 Task: Find connections with filter location Hojāi with filter topic #houseforsalewith filter profile language English with filter current company LTIMindtree with filter school St. Xavier's College, Ahmedabad with filter industry Wholesale Paper Products with filter service category Market Research with filter keywords title Animal Shelter Manager
Action: Mouse moved to (547, 78)
Screenshot: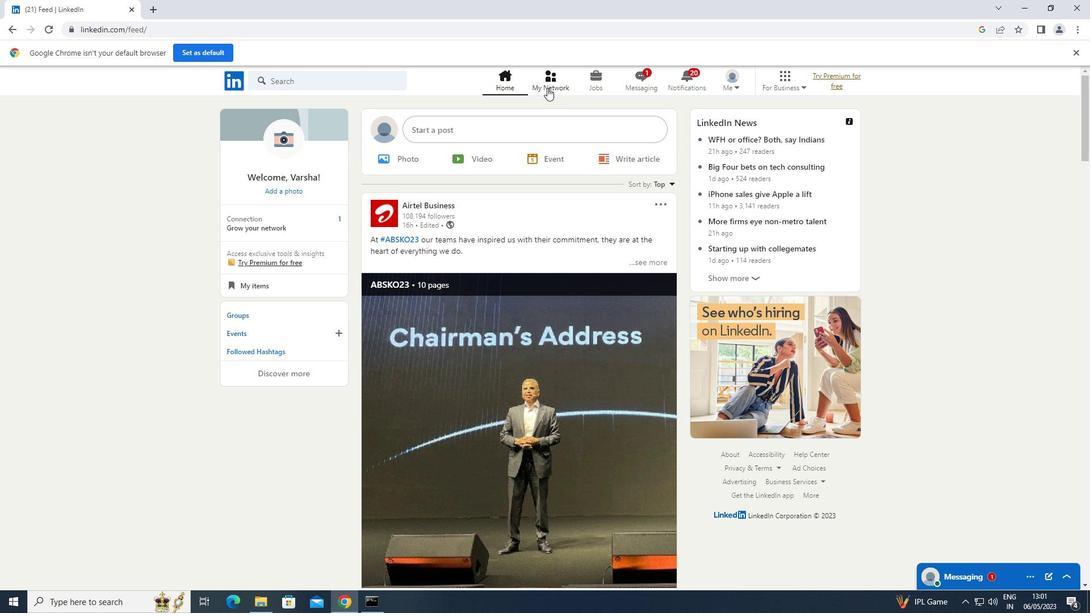 
Action: Mouse pressed left at (547, 78)
Screenshot: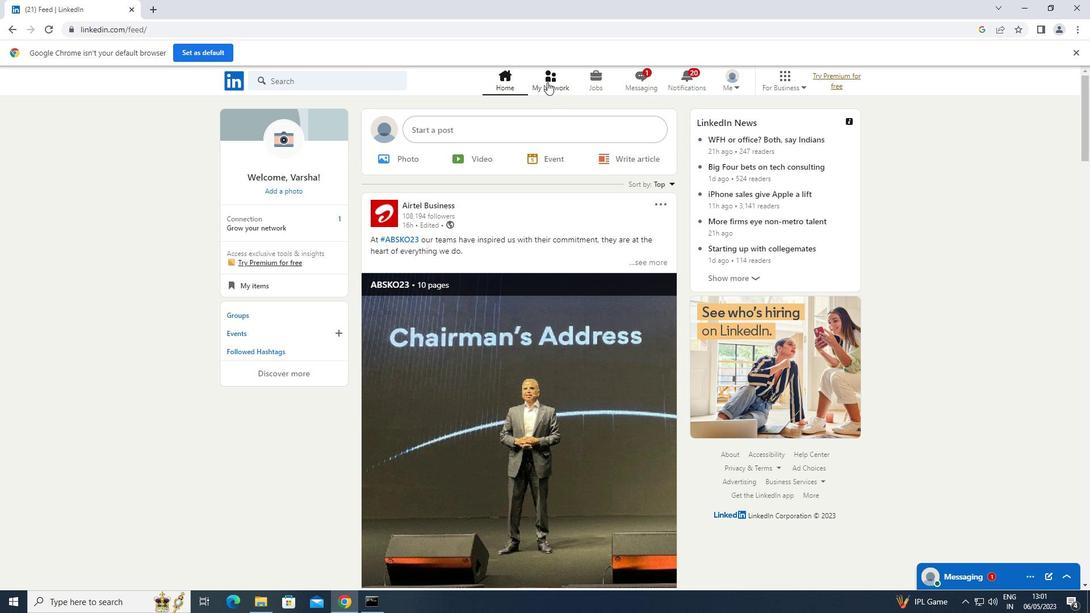 
Action: Mouse moved to (300, 136)
Screenshot: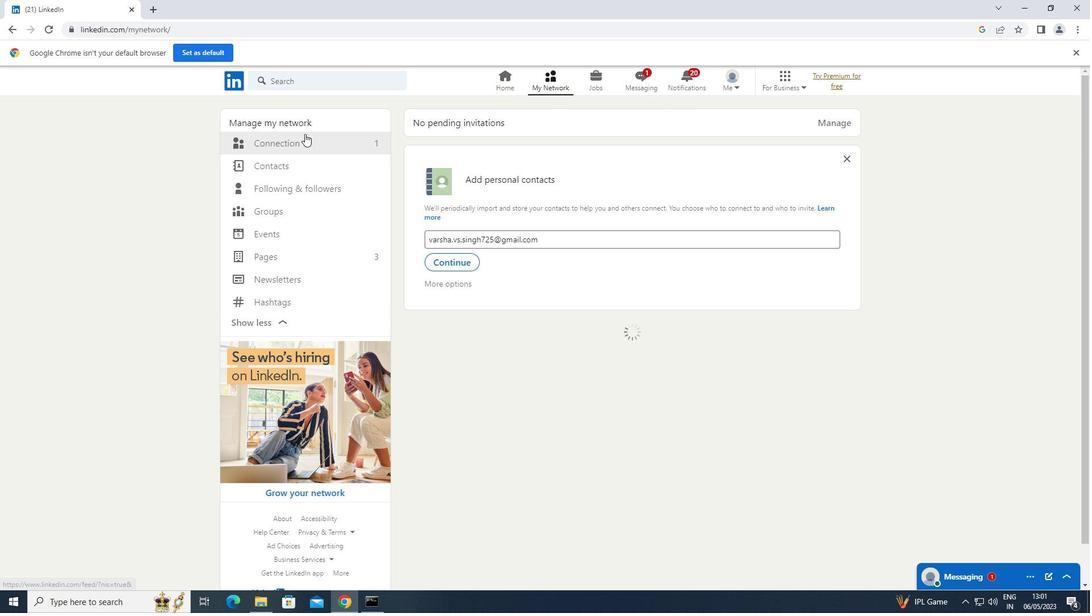 
Action: Mouse pressed left at (300, 136)
Screenshot: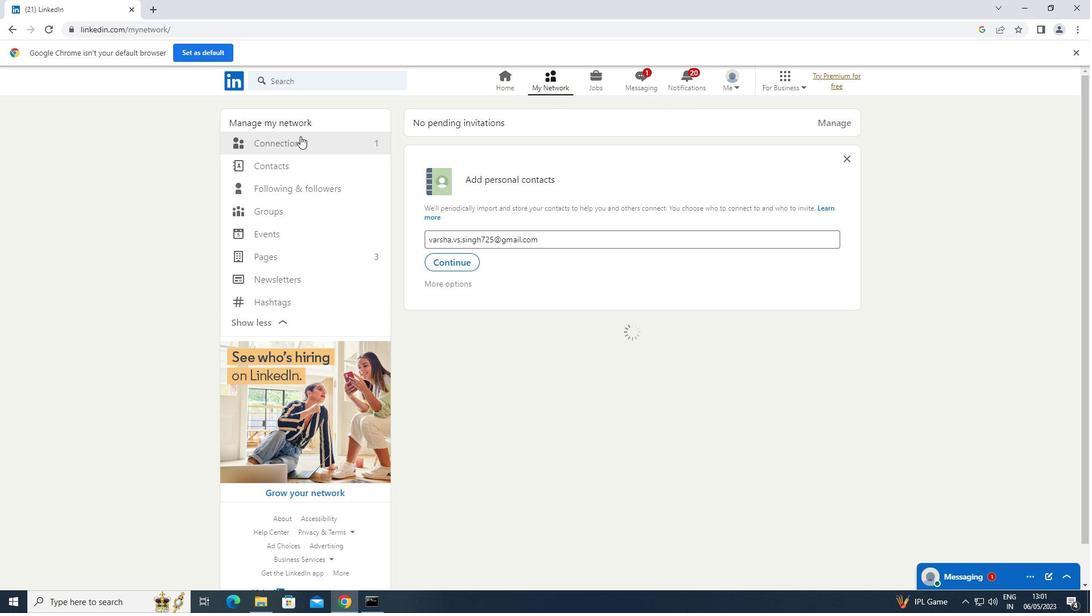 
Action: Mouse moved to (646, 139)
Screenshot: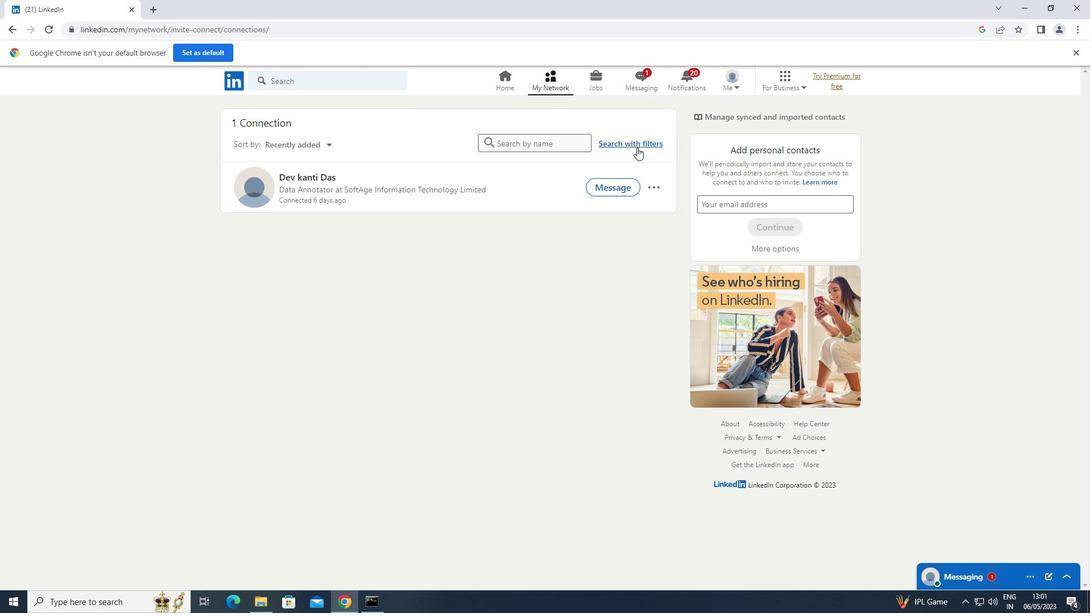 
Action: Mouse pressed left at (646, 139)
Screenshot: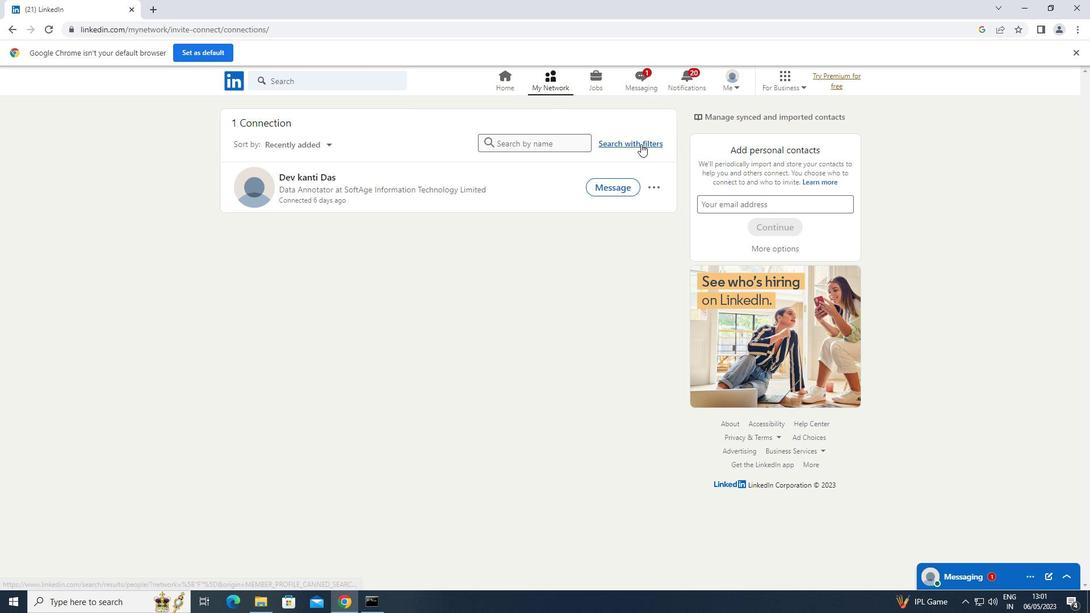 
Action: Mouse moved to (581, 104)
Screenshot: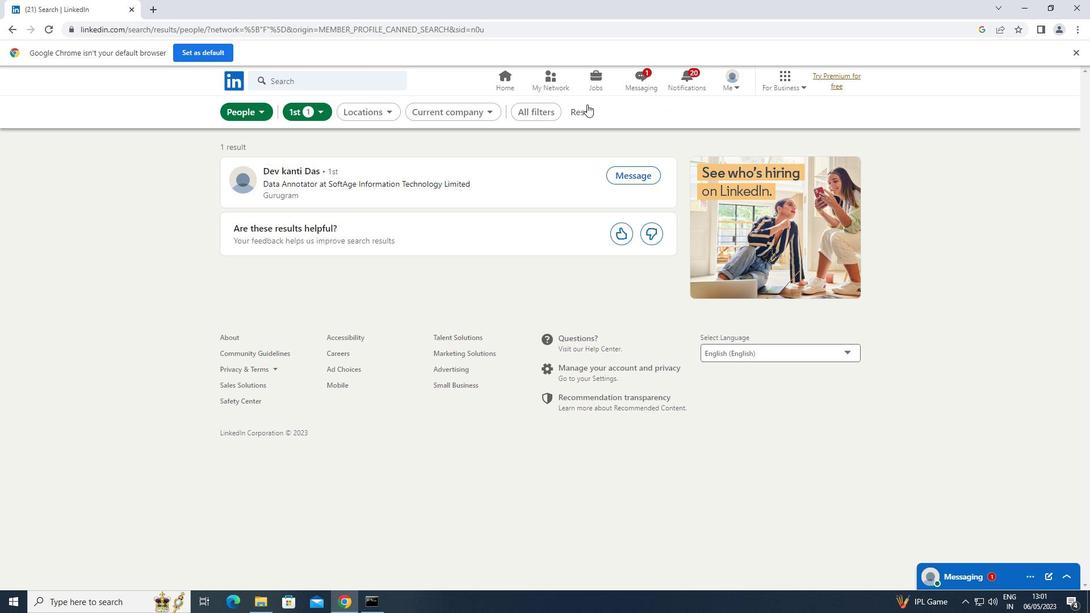 
Action: Mouse pressed left at (581, 104)
Screenshot: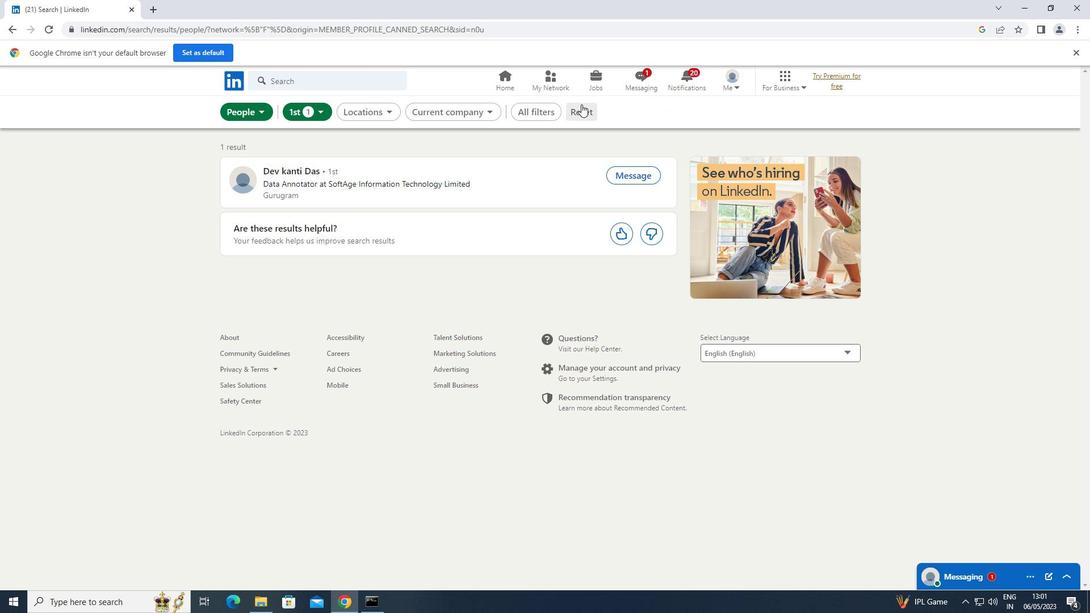 
Action: Mouse moved to (561, 110)
Screenshot: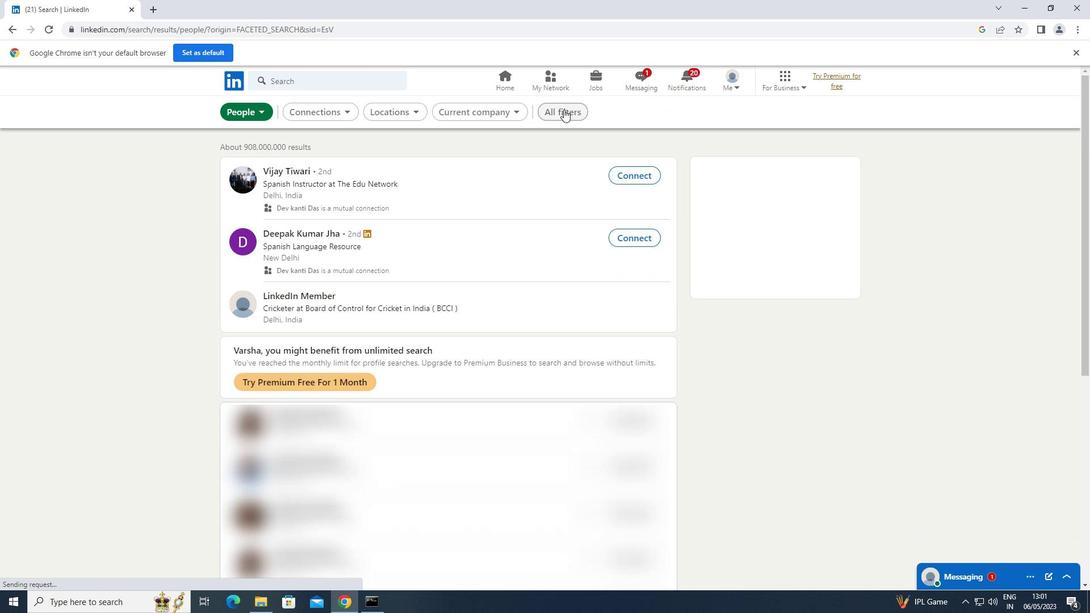 
Action: Mouse pressed left at (561, 110)
Screenshot: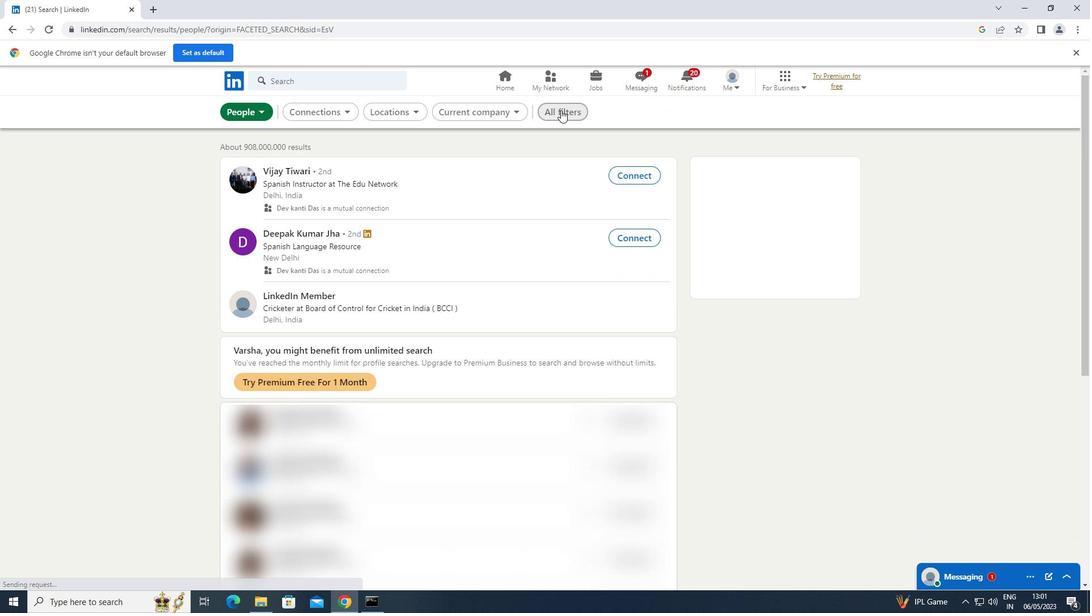 
Action: Mouse moved to (848, 193)
Screenshot: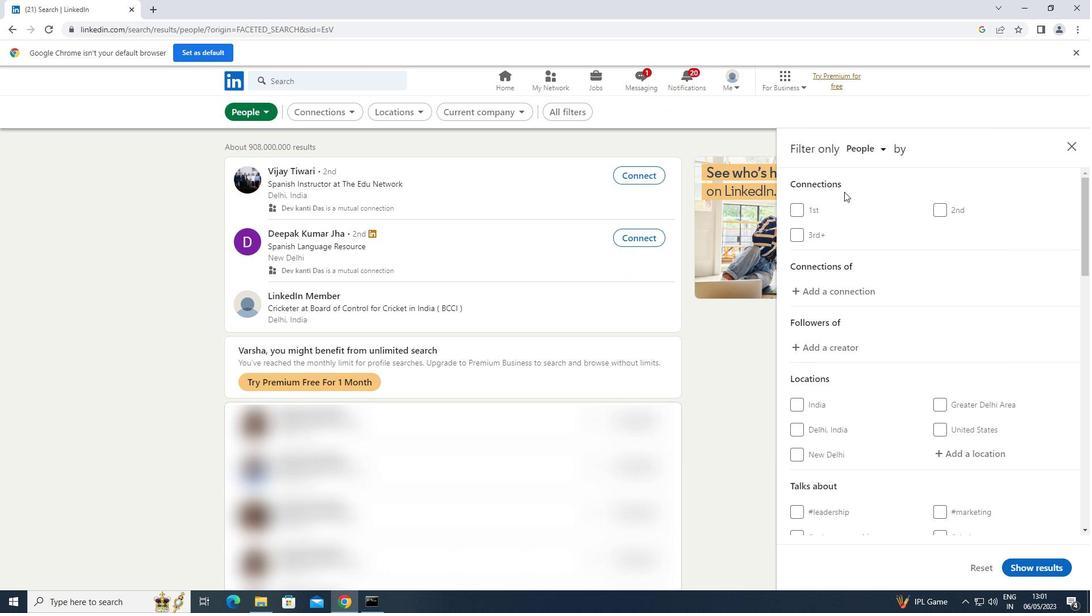 
Action: Mouse scrolled (848, 193) with delta (0, 0)
Screenshot: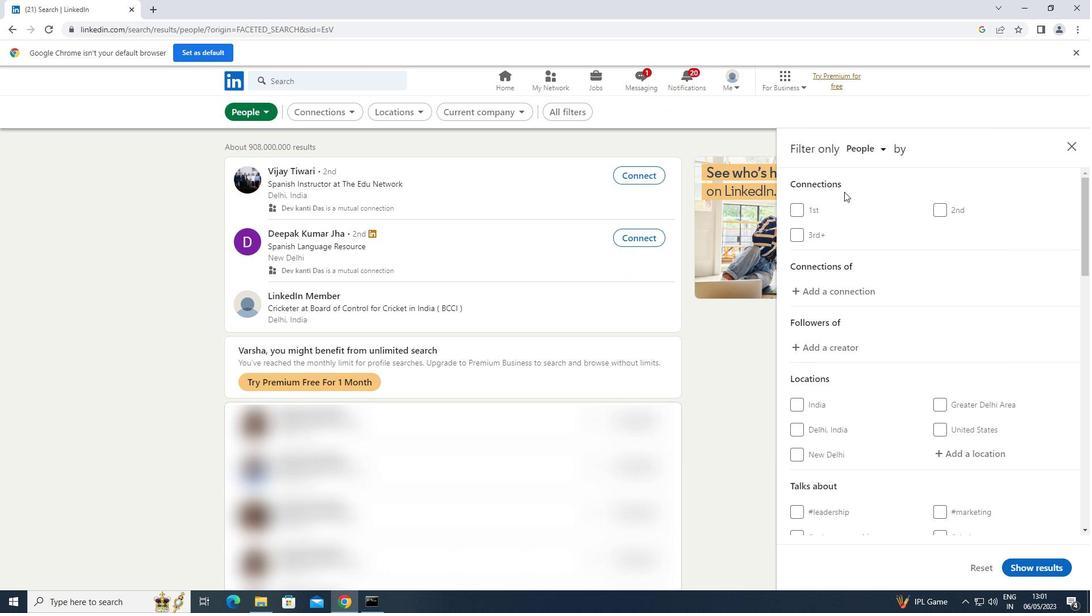 
Action: Mouse scrolled (848, 193) with delta (0, 0)
Screenshot: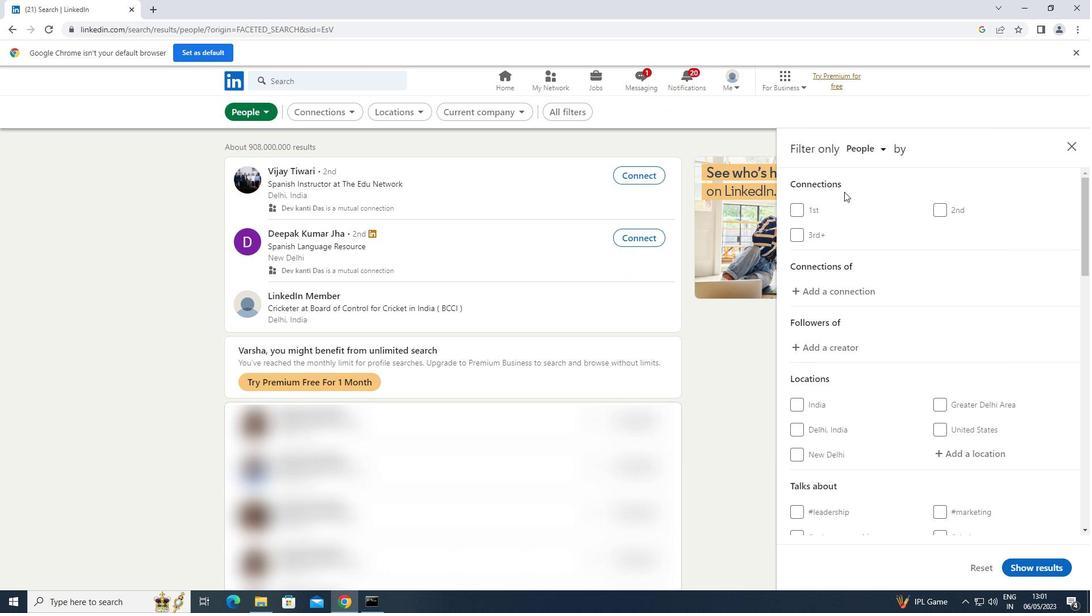 
Action: Mouse scrolled (848, 193) with delta (0, 0)
Screenshot: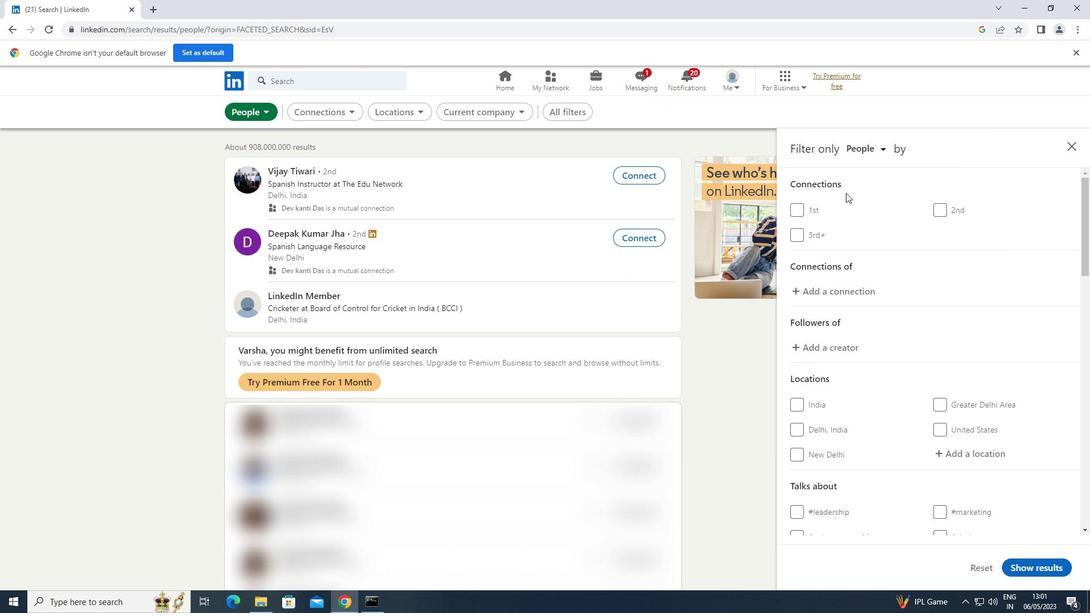 
Action: Mouse moved to (956, 285)
Screenshot: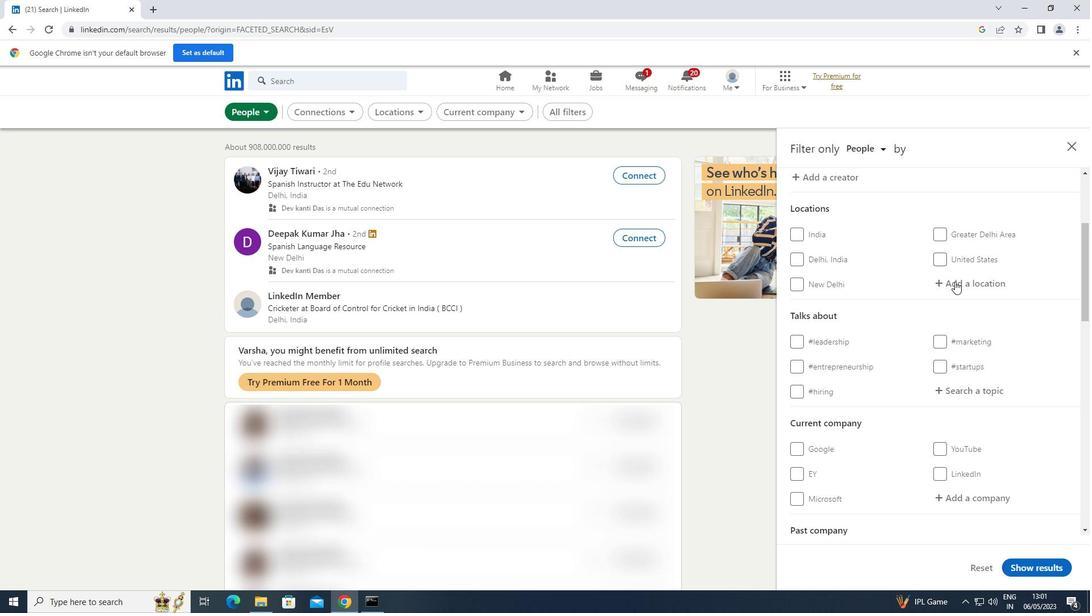 
Action: Mouse pressed left at (956, 285)
Screenshot: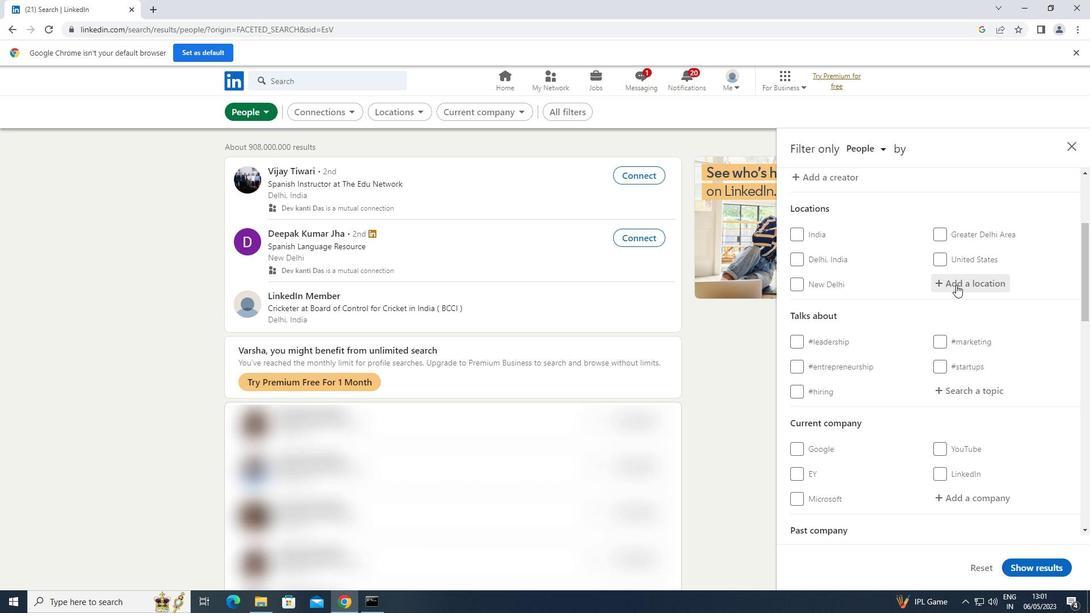 
Action: Mouse moved to (956, 283)
Screenshot: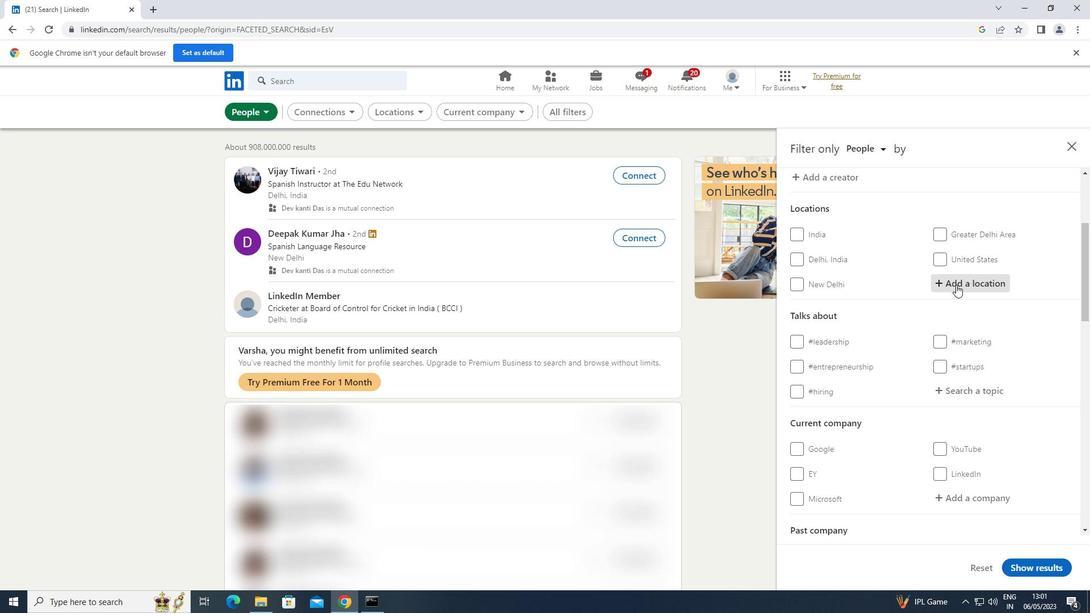 
Action: Key pressed <Key.shift>HOJAI
Screenshot: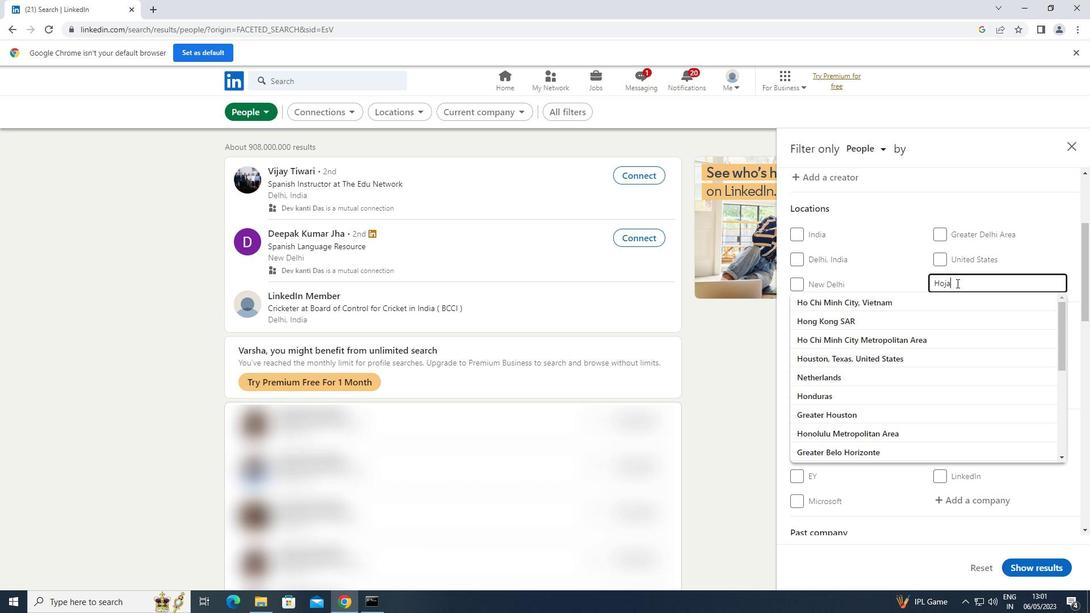 
Action: Mouse moved to (963, 387)
Screenshot: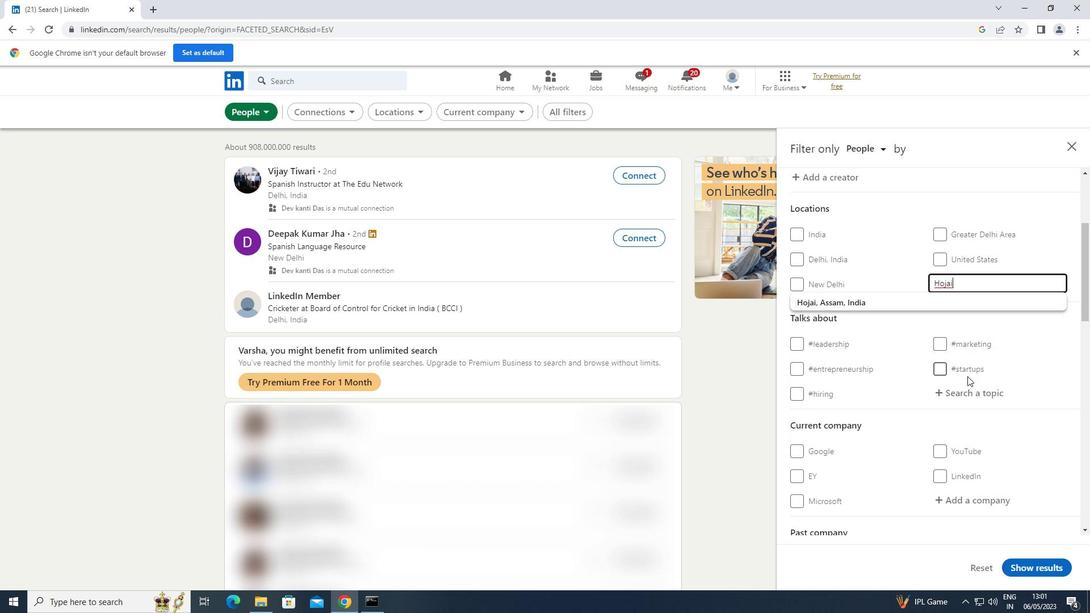 
Action: Mouse pressed left at (963, 387)
Screenshot: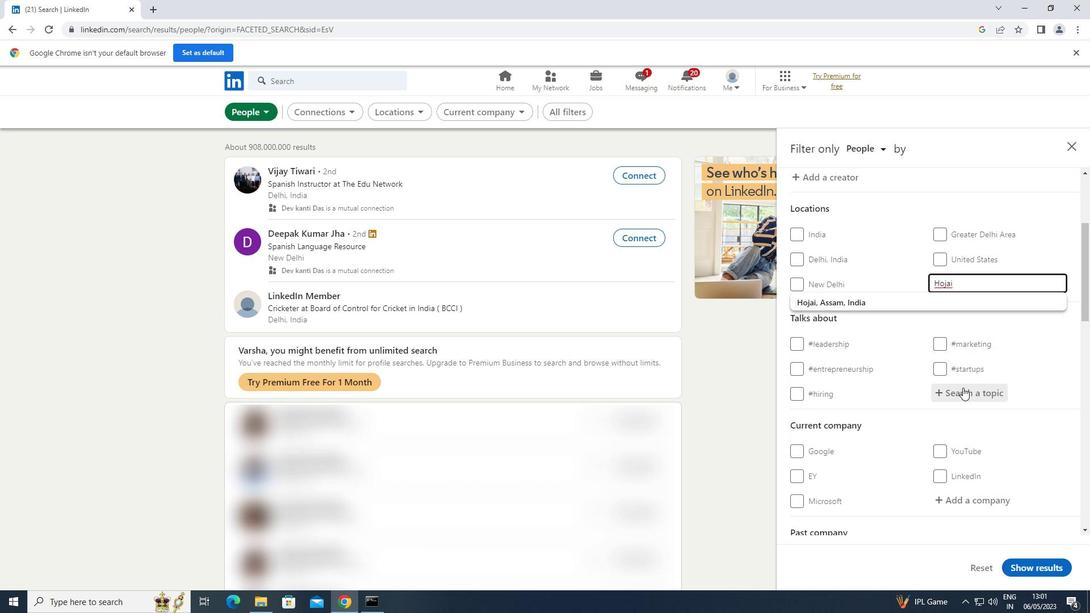 
Action: Key pressed HOUSEFORSALE
Screenshot: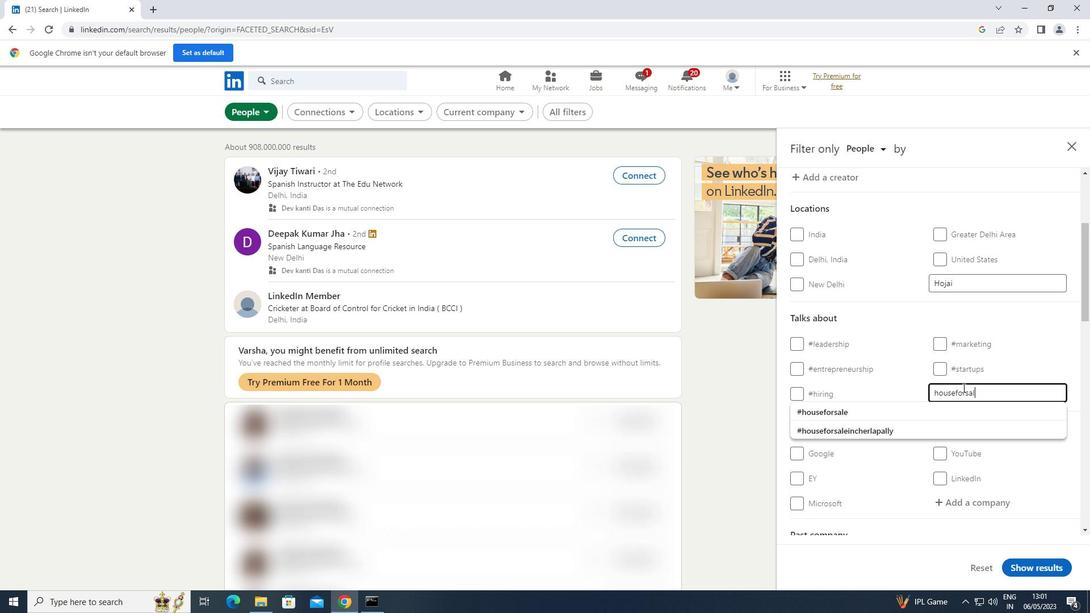 
Action: Mouse moved to (892, 415)
Screenshot: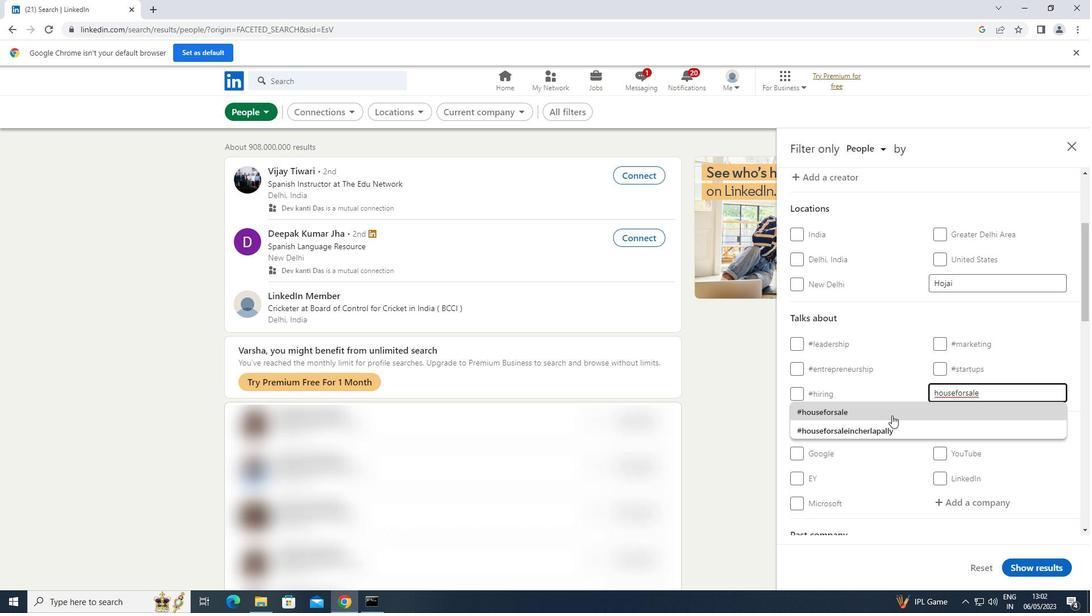 
Action: Mouse pressed left at (892, 415)
Screenshot: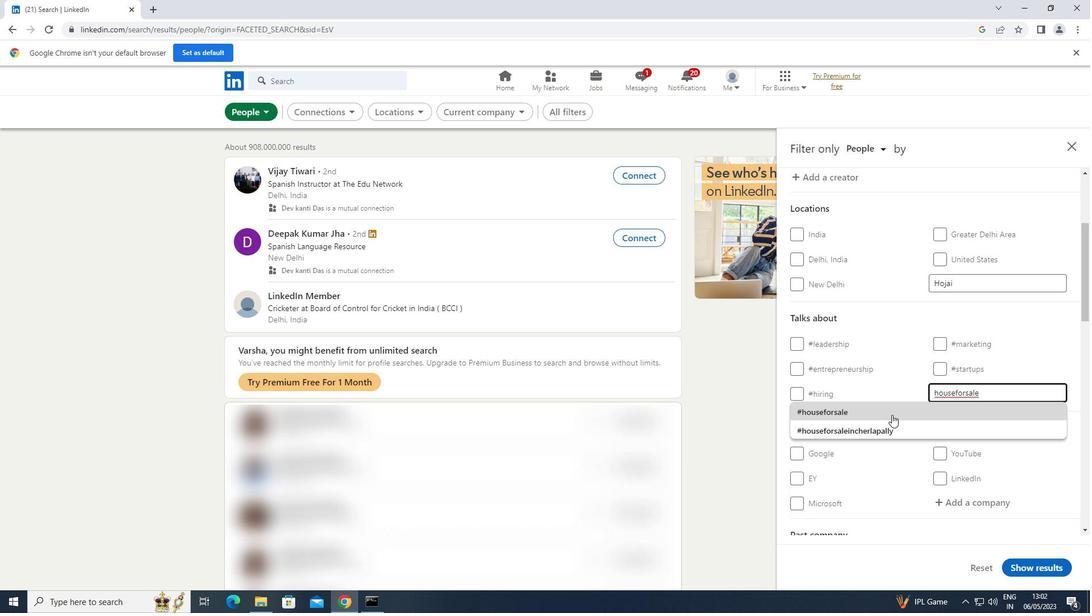 
Action: Mouse scrolled (892, 414) with delta (0, 0)
Screenshot: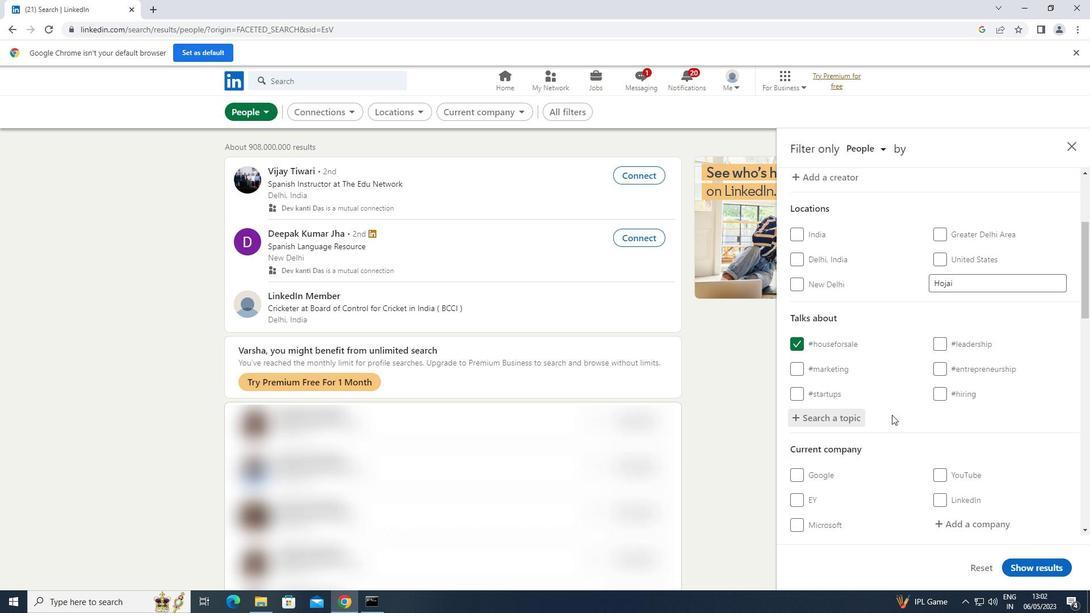 
Action: Mouse scrolled (892, 414) with delta (0, 0)
Screenshot: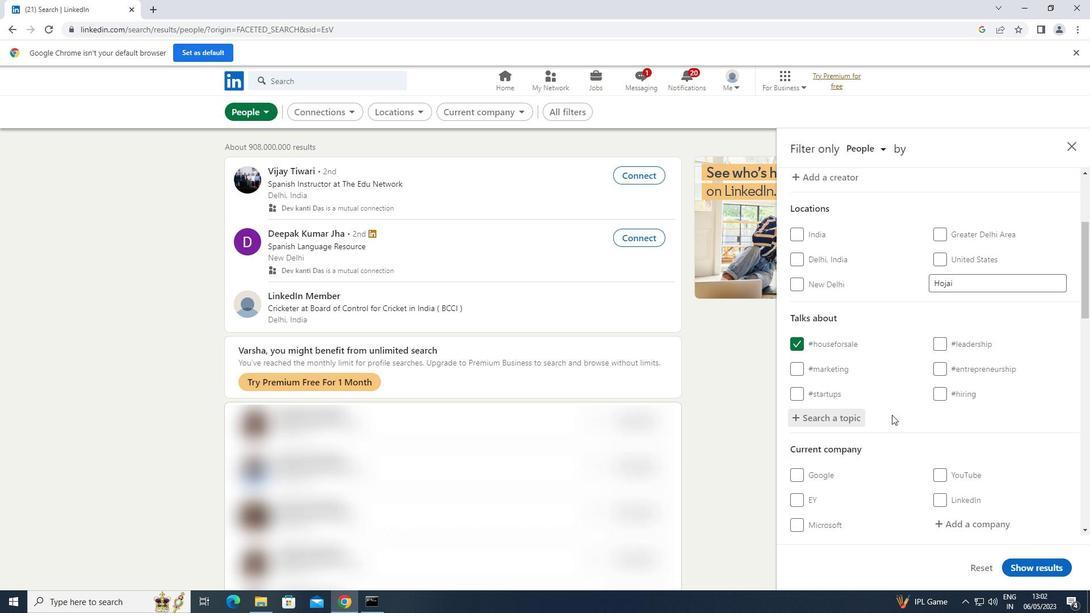 
Action: Mouse scrolled (892, 414) with delta (0, 0)
Screenshot: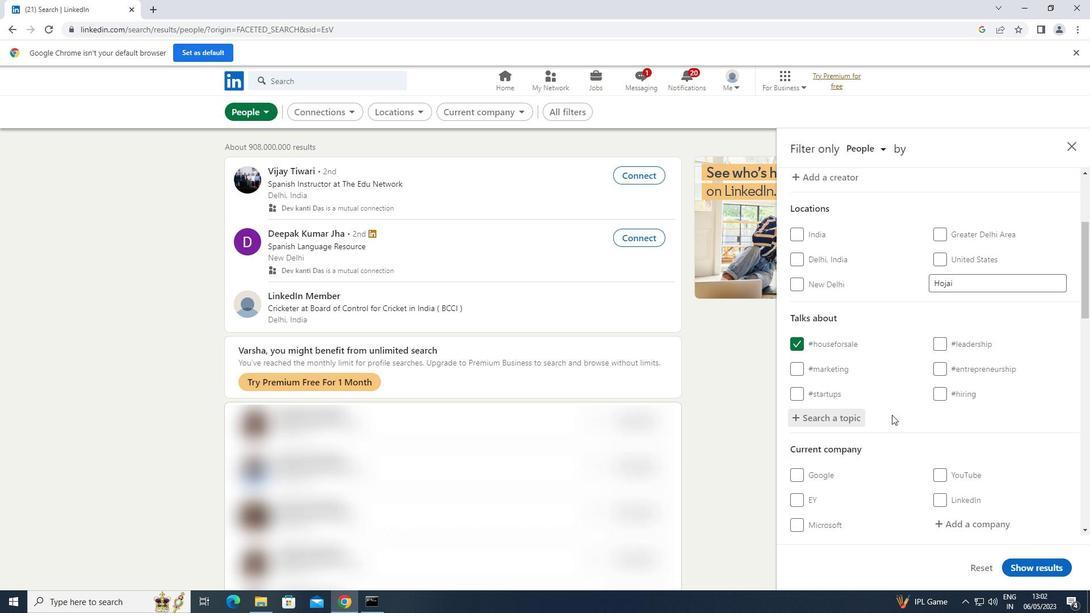 
Action: Mouse scrolled (892, 414) with delta (0, 0)
Screenshot: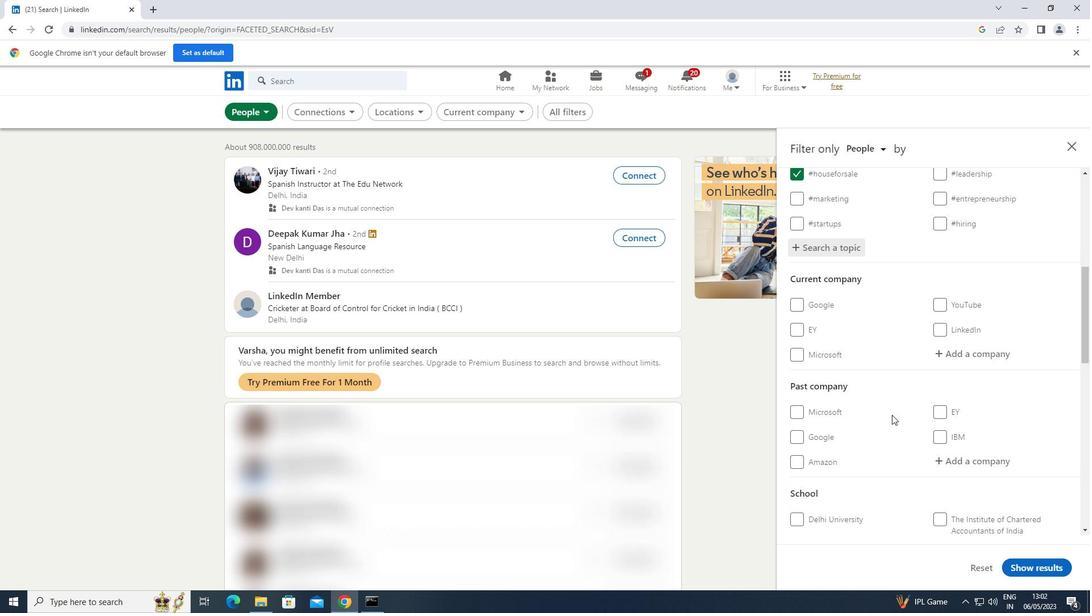 
Action: Mouse scrolled (892, 414) with delta (0, 0)
Screenshot: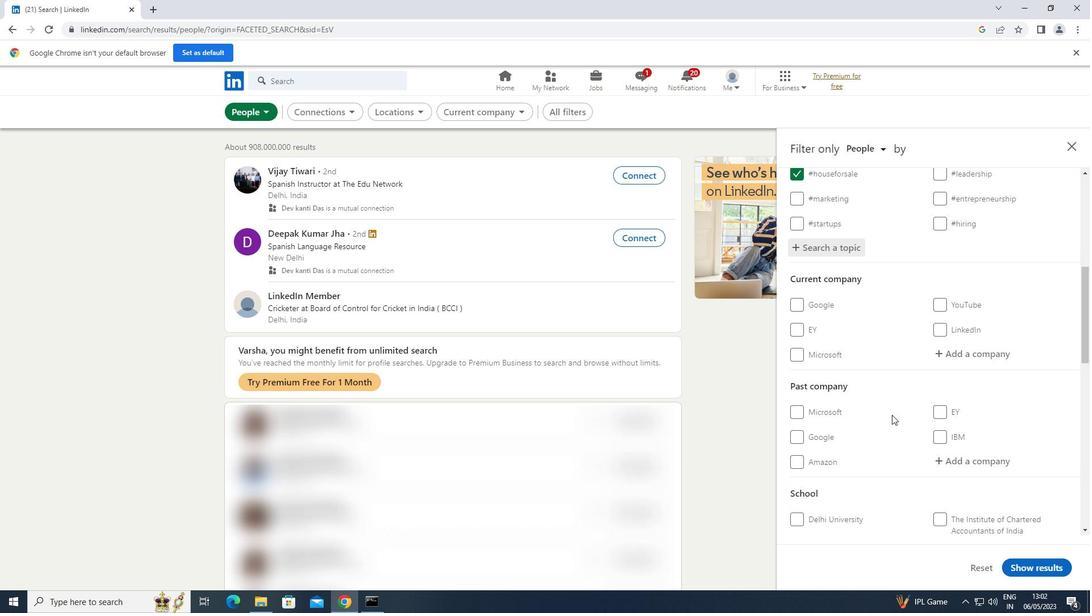 
Action: Mouse scrolled (892, 414) with delta (0, 0)
Screenshot: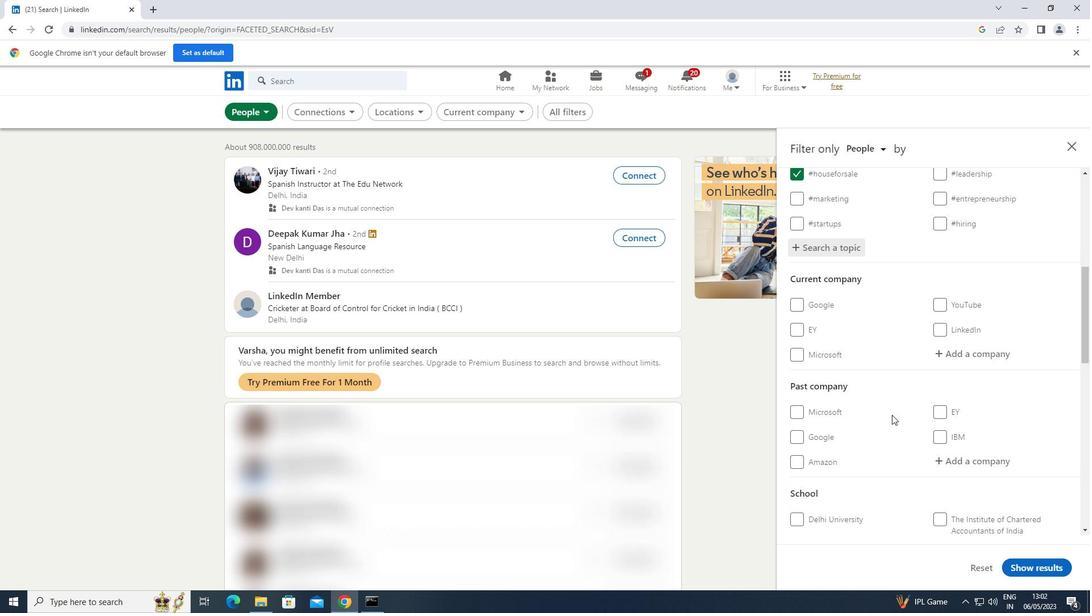 
Action: Mouse scrolled (892, 414) with delta (0, 0)
Screenshot: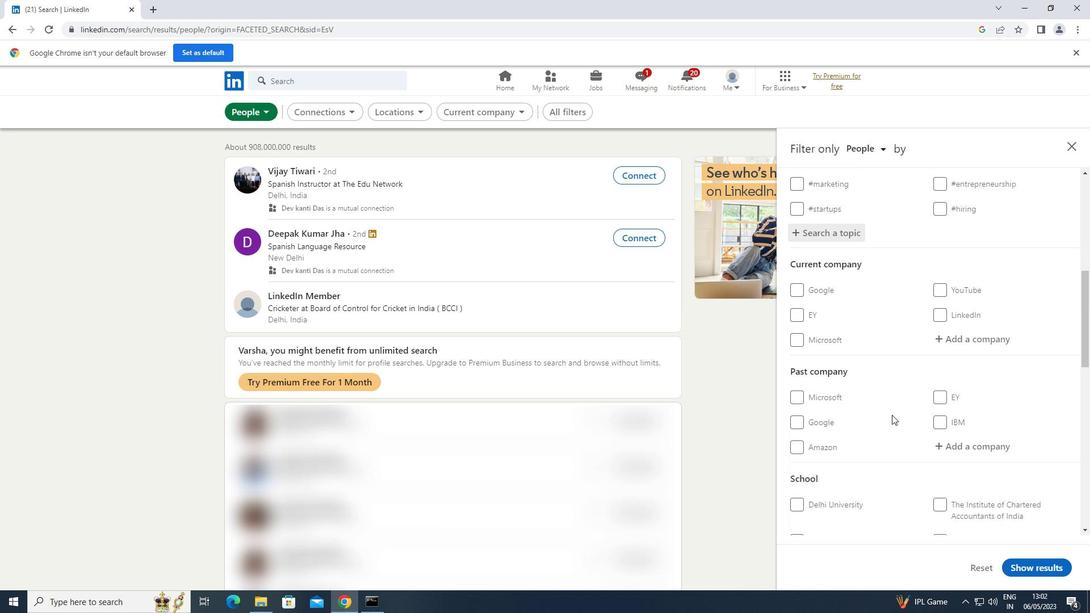 
Action: Mouse scrolled (892, 414) with delta (0, 0)
Screenshot: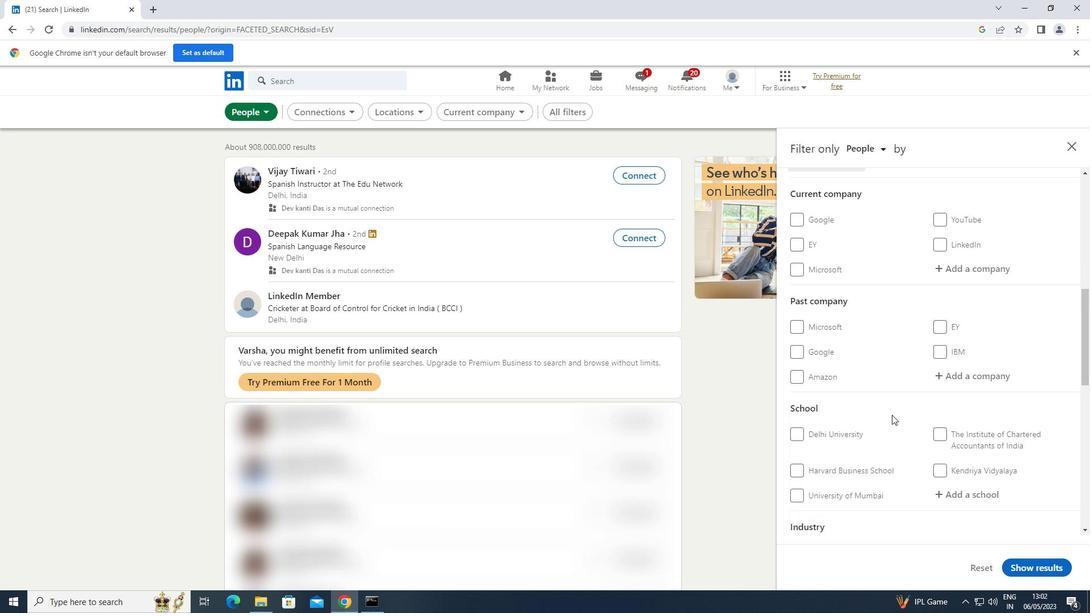 
Action: Mouse scrolled (892, 414) with delta (0, 0)
Screenshot: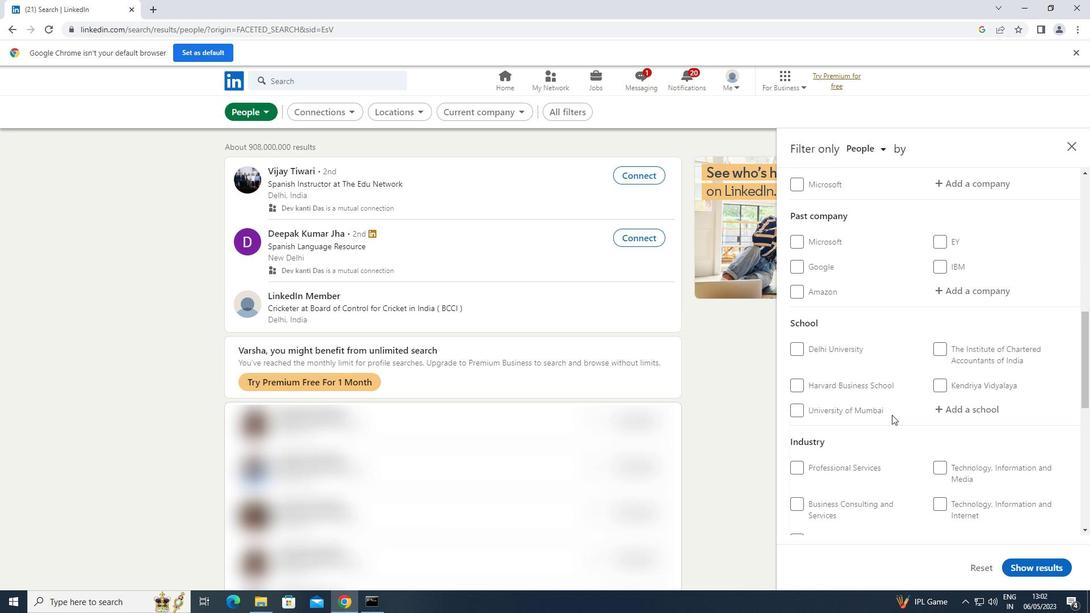 
Action: Mouse moved to (793, 426)
Screenshot: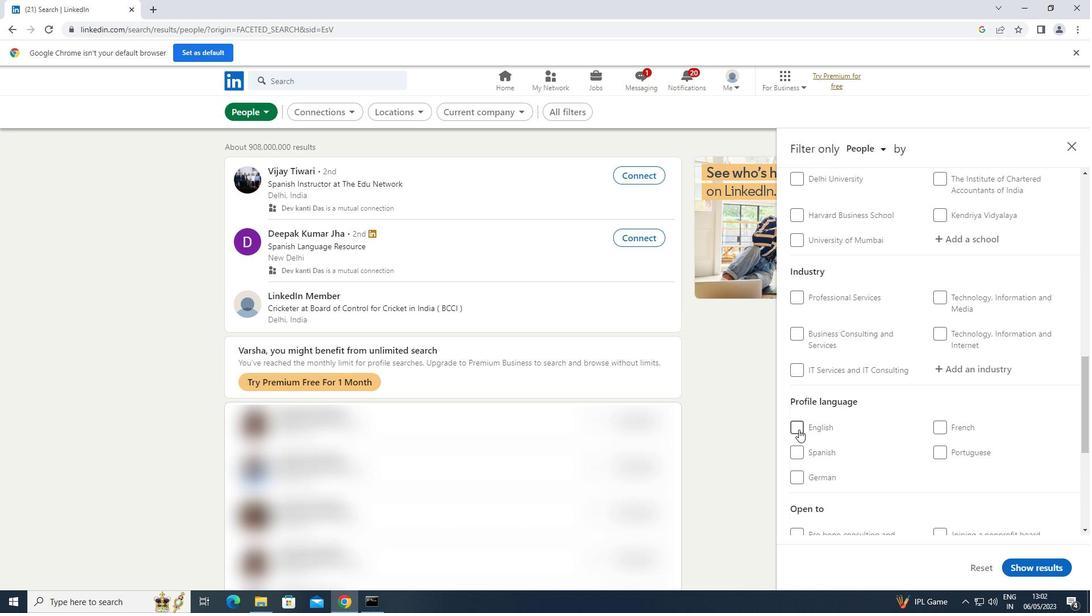 
Action: Mouse pressed left at (793, 426)
Screenshot: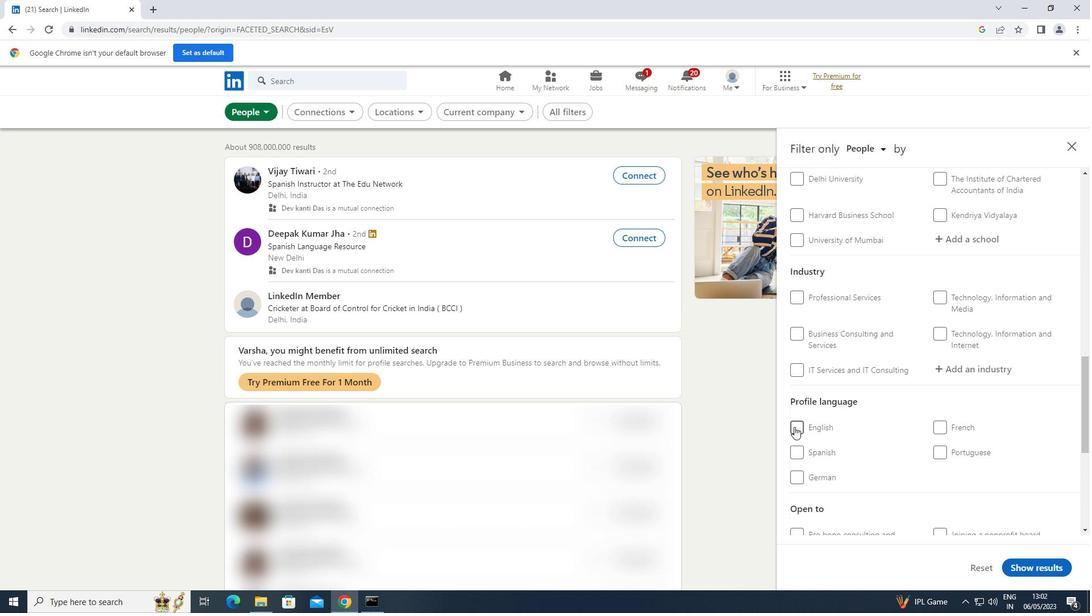 
Action: Mouse moved to (816, 403)
Screenshot: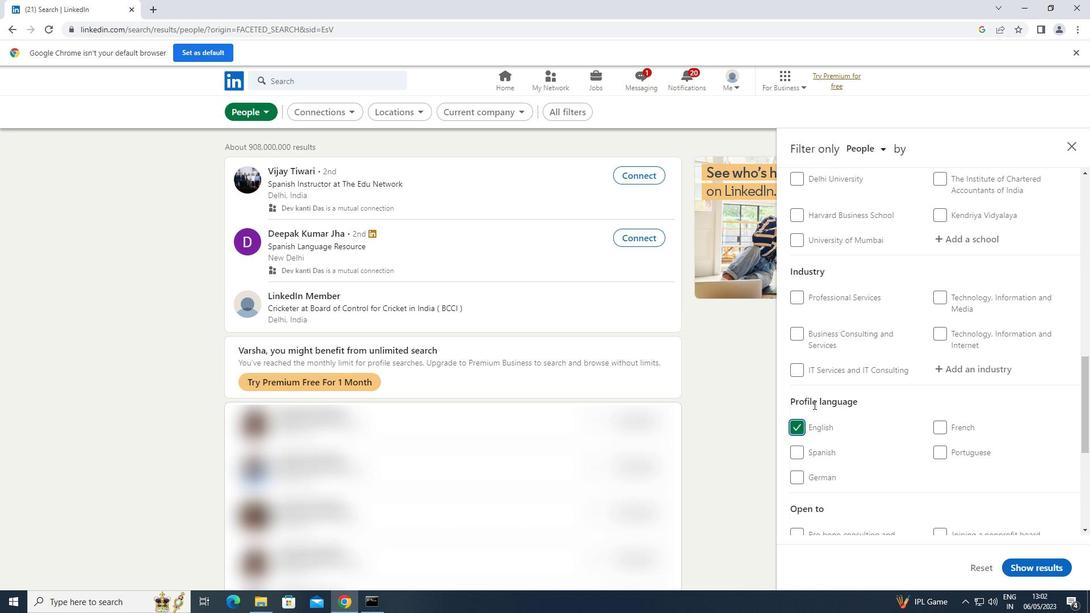 
Action: Mouse scrolled (816, 403) with delta (0, 0)
Screenshot: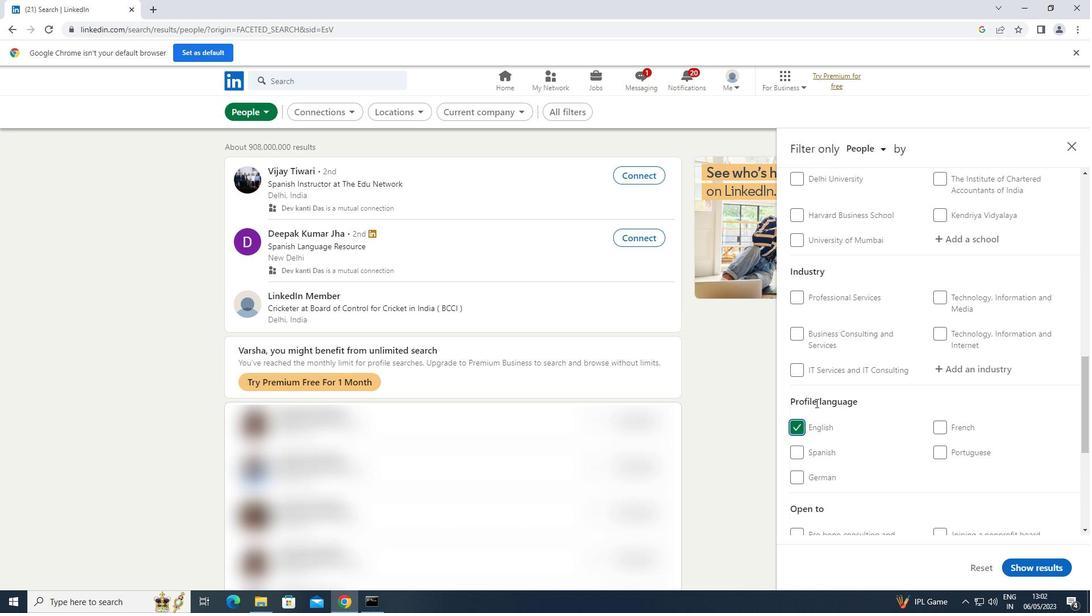 
Action: Mouse scrolled (816, 403) with delta (0, 0)
Screenshot: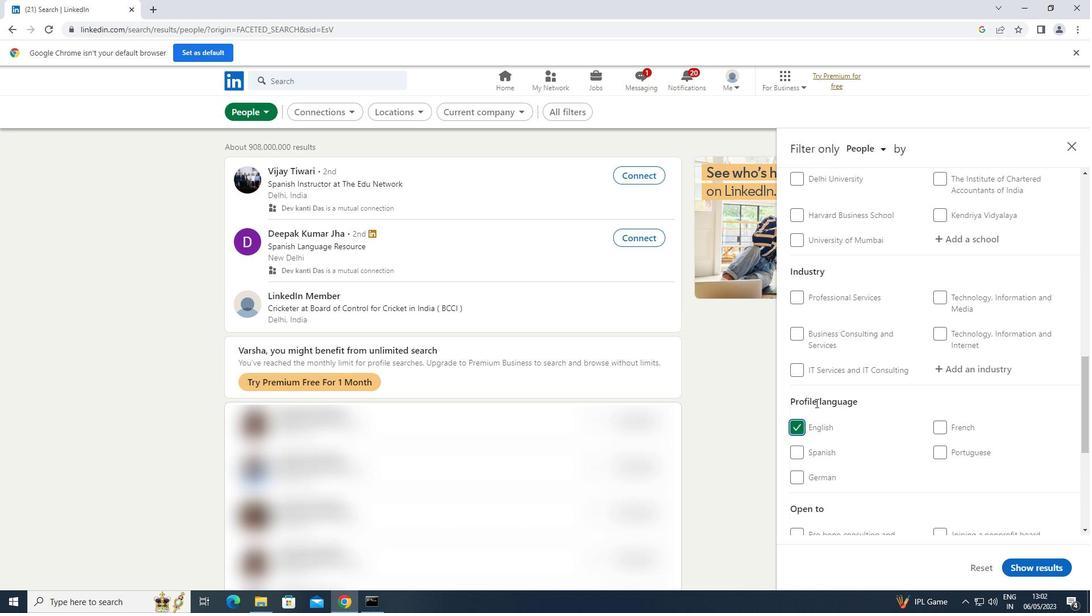 
Action: Mouse scrolled (816, 403) with delta (0, 0)
Screenshot: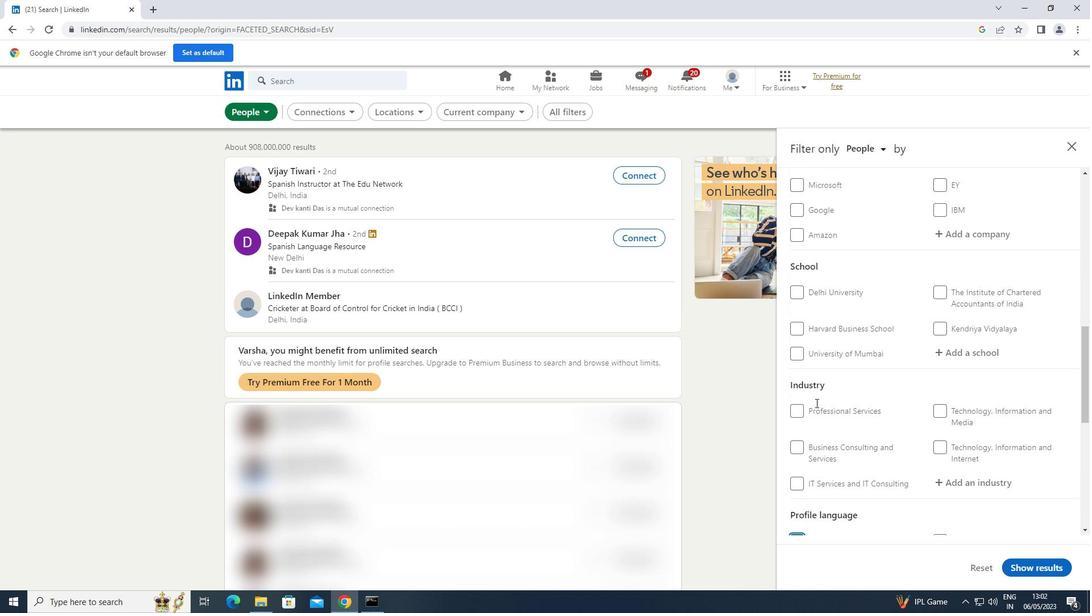 
Action: Mouse scrolled (816, 403) with delta (0, 0)
Screenshot: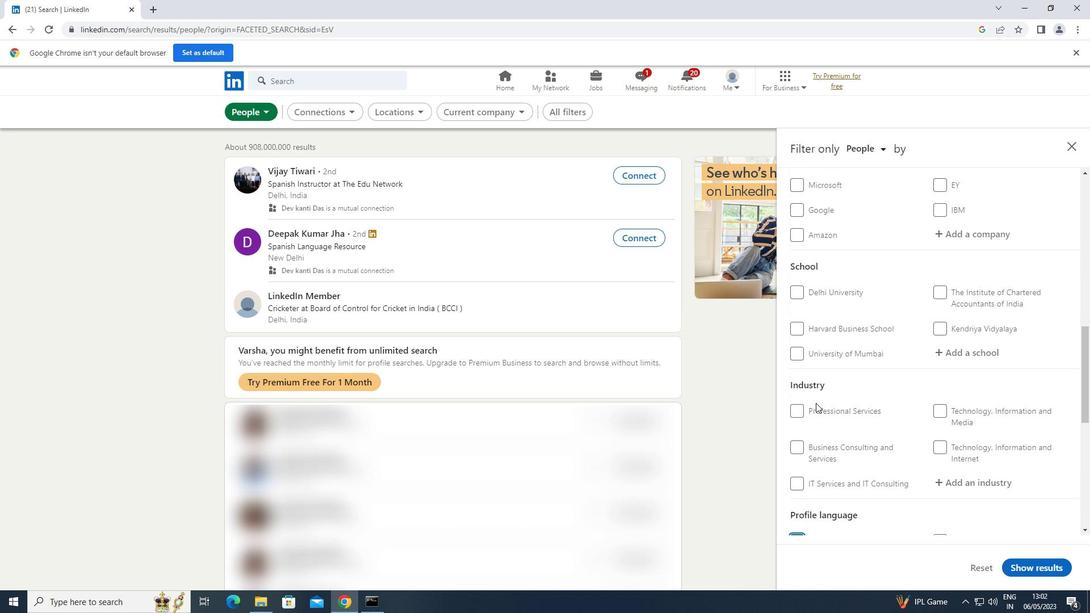 
Action: Mouse moved to (813, 403)
Screenshot: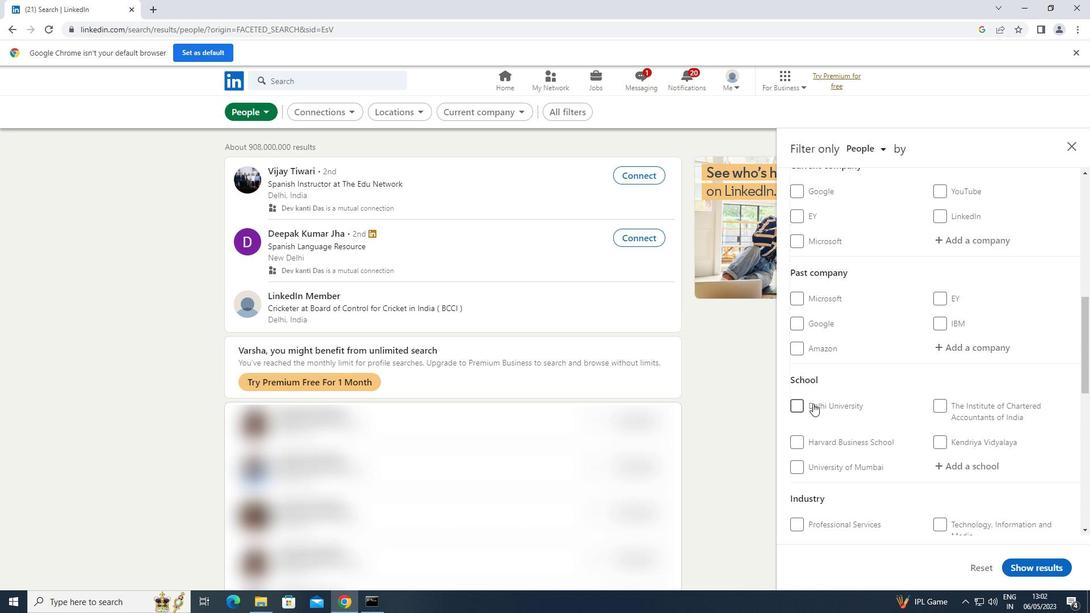 
Action: Mouse scrolled (813, 403) with delta (0, 0)
Screenshot: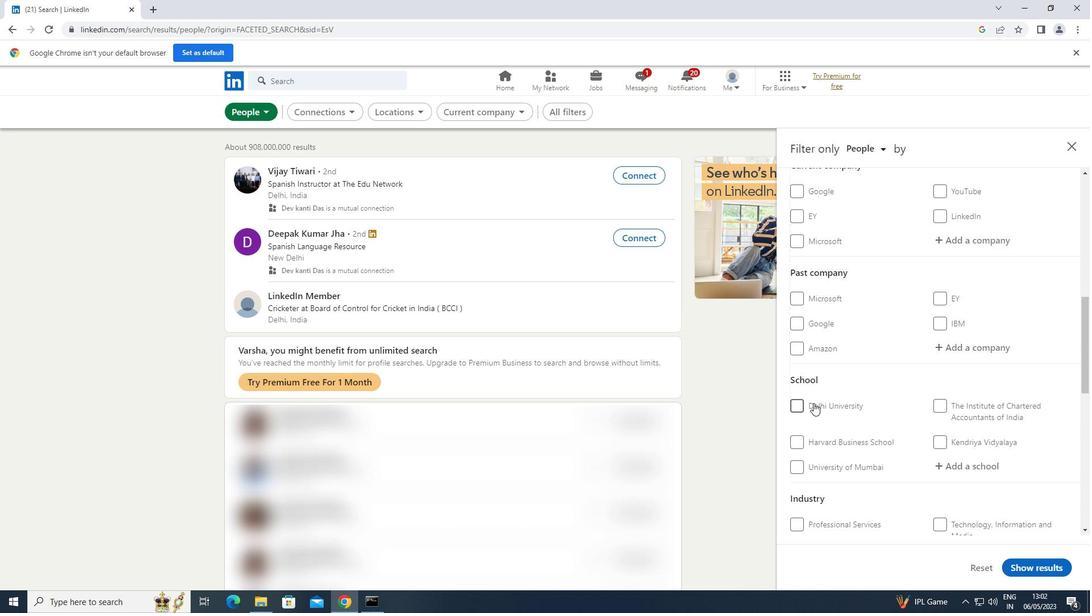 
Action: Mouse scrolled (813, 403) with delta (0, 0)
Screenshot: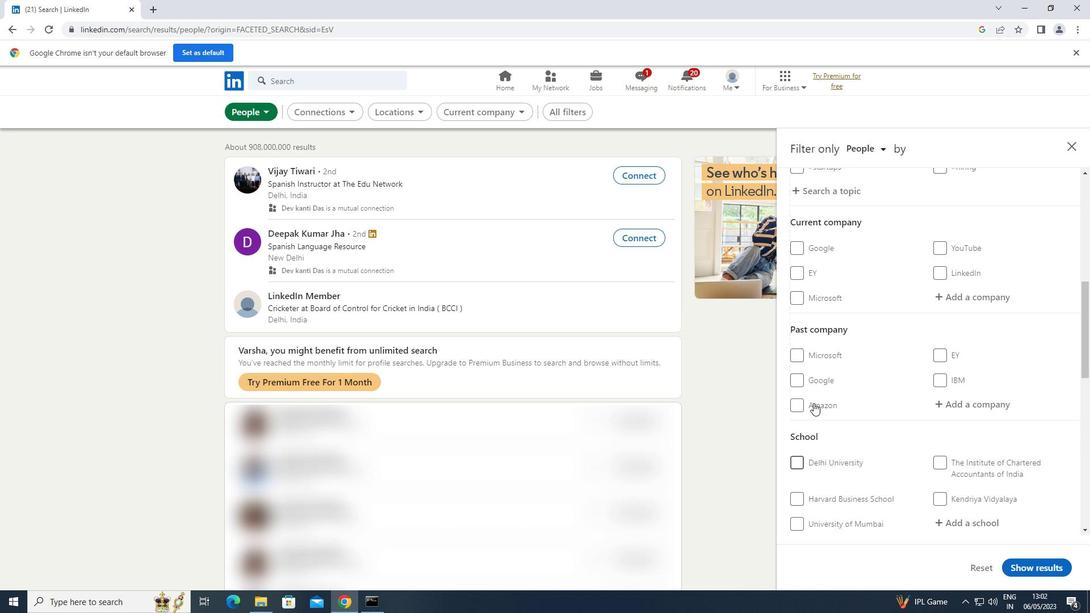 
Action: Mouse moved to (951, 352)
Screenshot: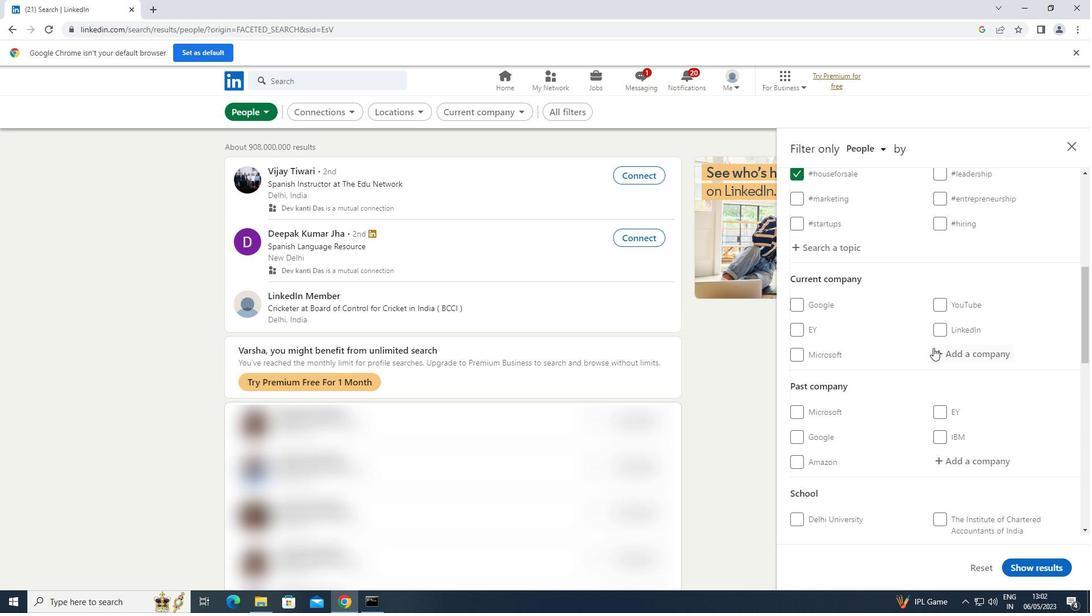 
Action: Mouse pressed left at (951, 352)
Screenshot: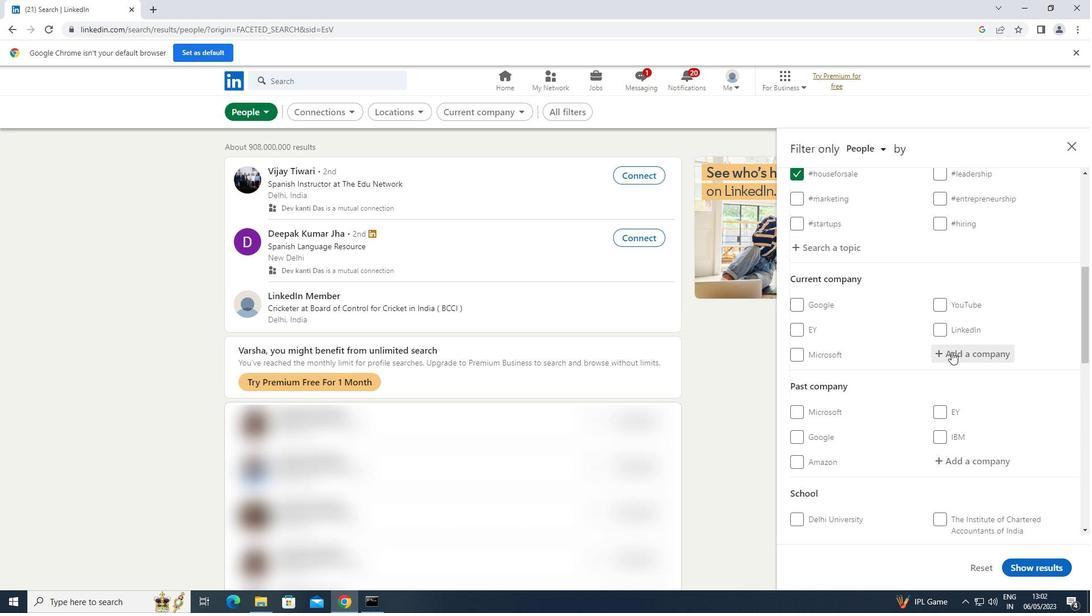 
Action: Mouse moved to (950, 354)
Screenshot: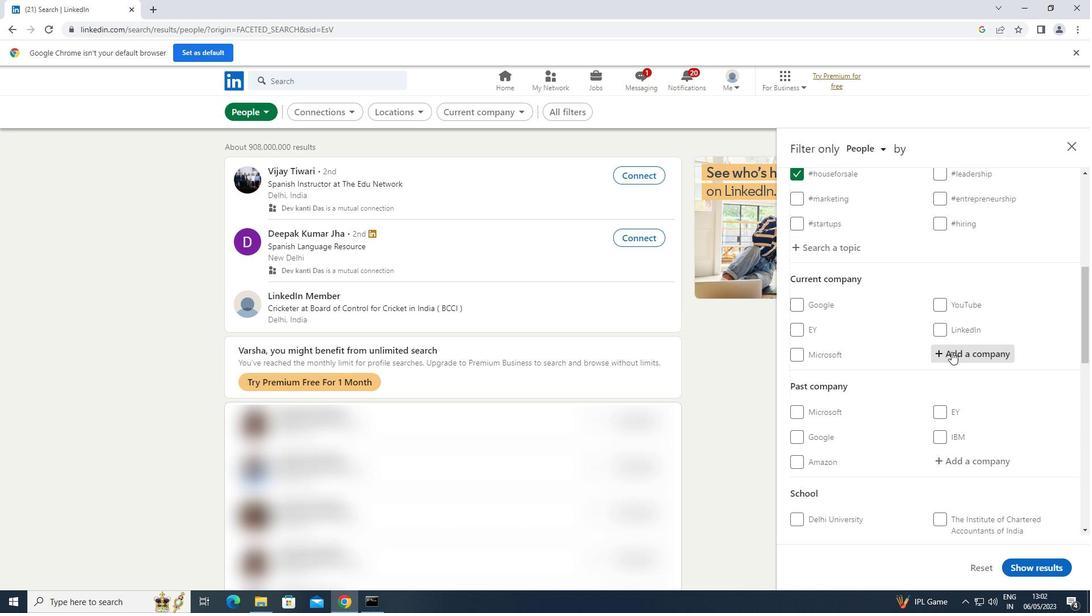 
Action: Key pressed <Key.shift>LTI<Key.shift>MINDTREE
Screenshot: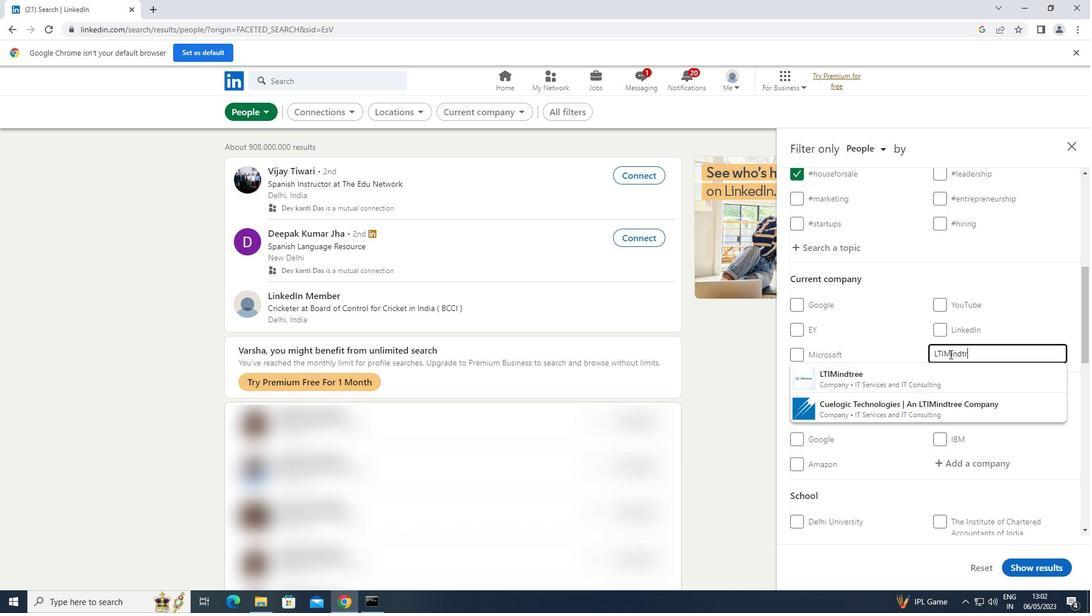 
Action: Mouse moved to (849, 378)
Screenshot: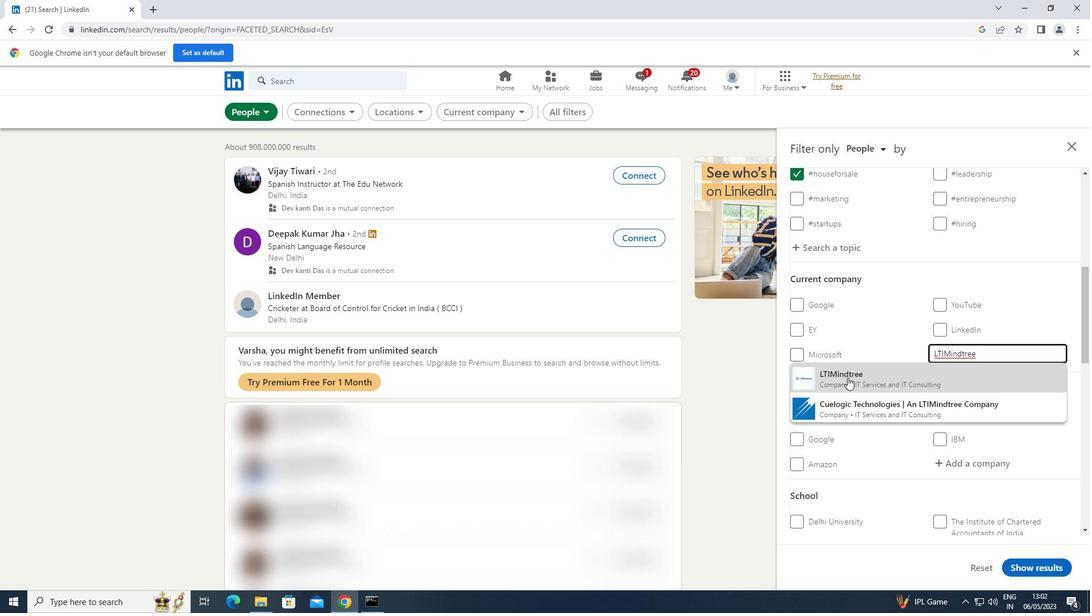 
Action: Mouse pressed left at (849, 378)
Screenshot: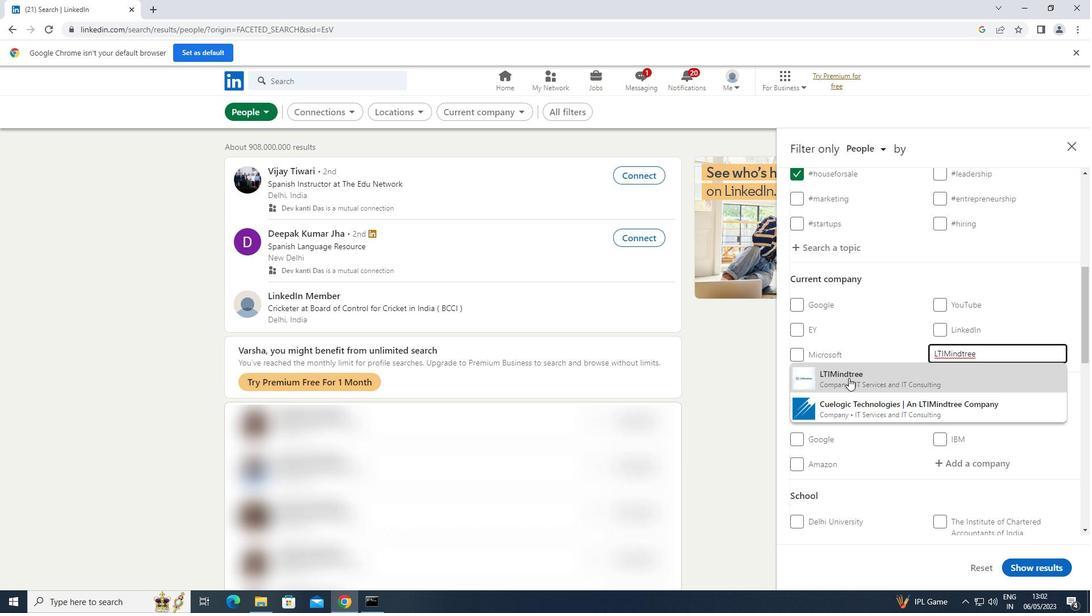 
Action: Mouse moved to (858, 372)
Screenshot: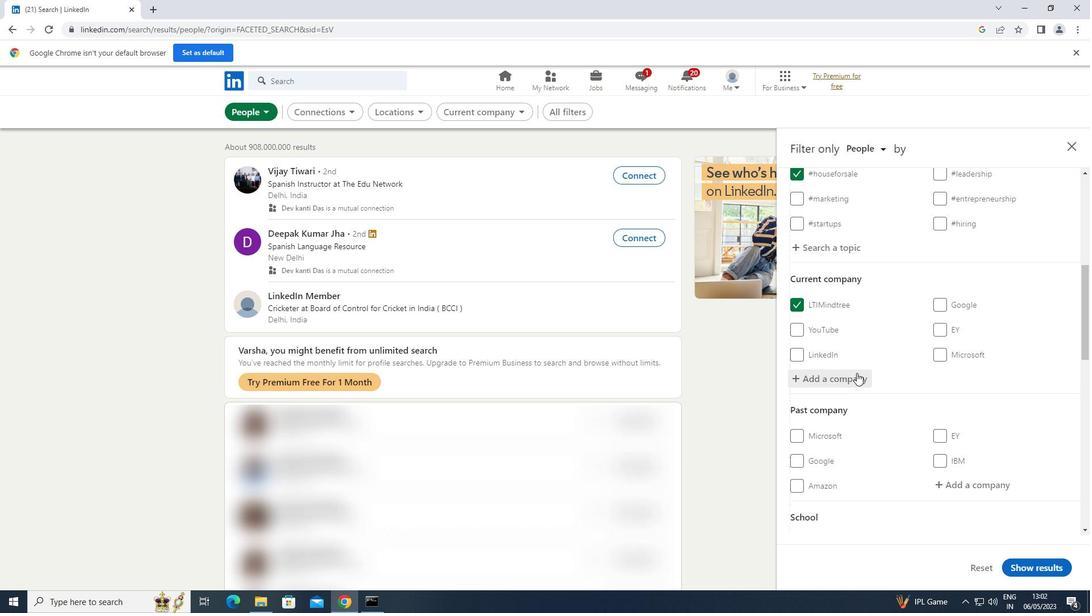 
Action: Mouse scrolled (858, 371) with delta (0, 0)
Screenshot: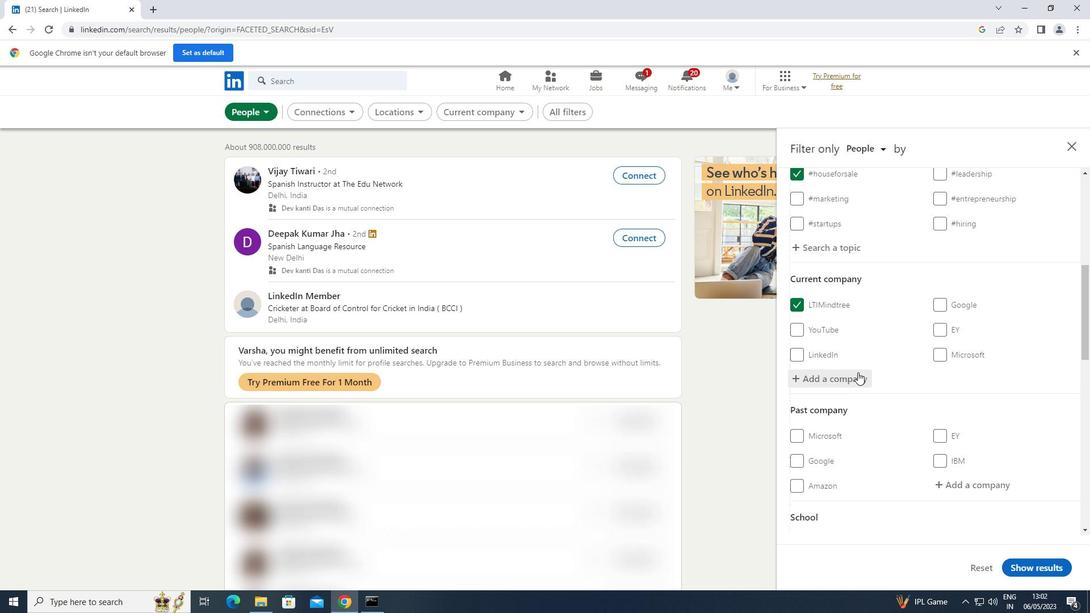 
Action: Mouse scrolled (858, 371) with delta (0, 0)
Screenshot: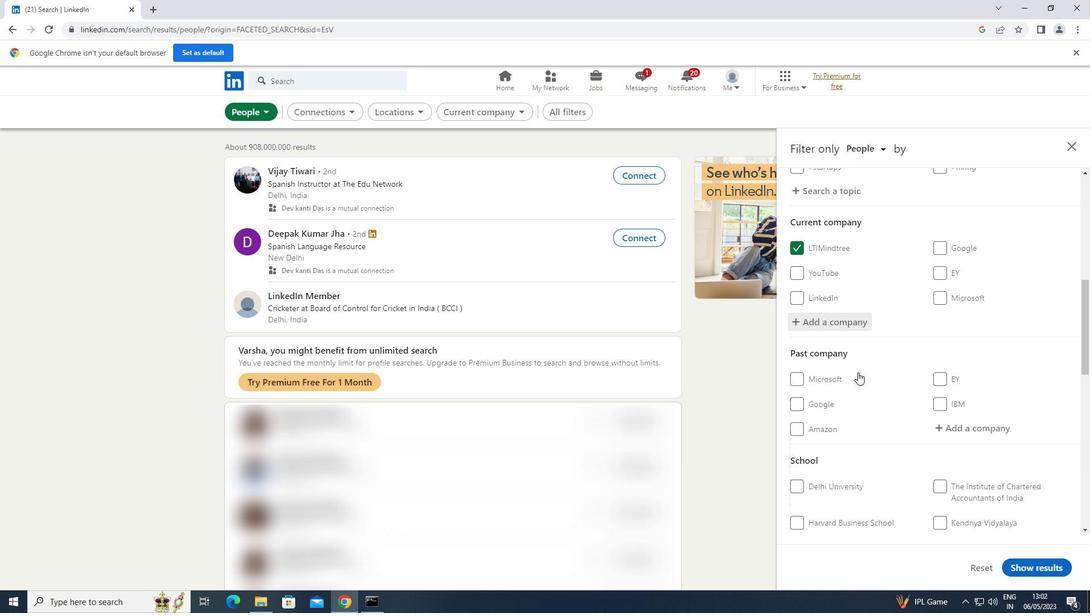 
Action: Mouse scrolled (858, 371) with delta (0, 0)
Screenshot: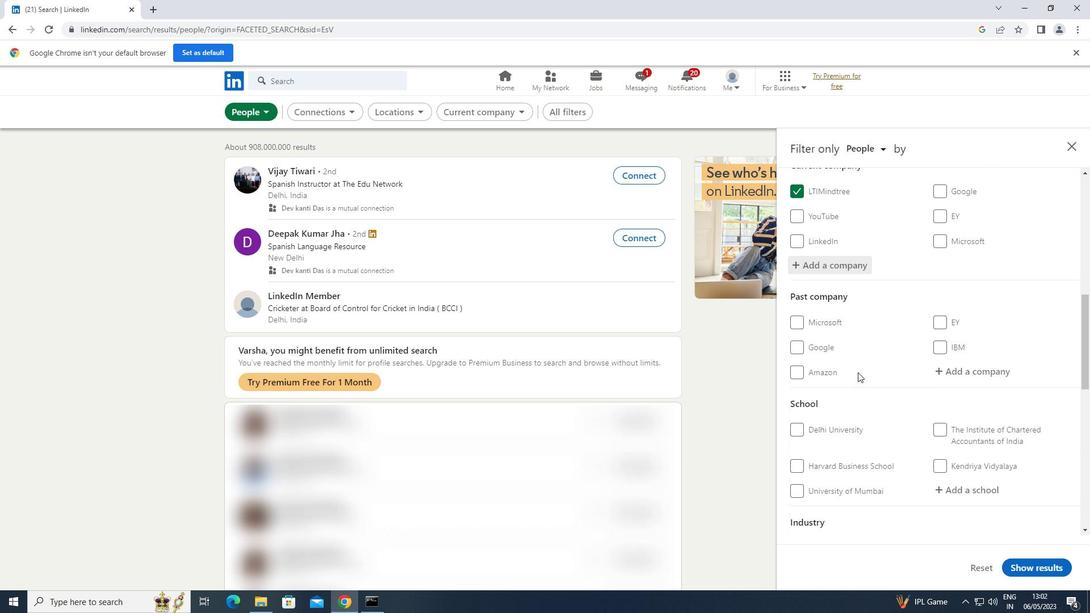 
Action: Mouse scrolled (858, 371) with delta (0, 0)
Screenshot: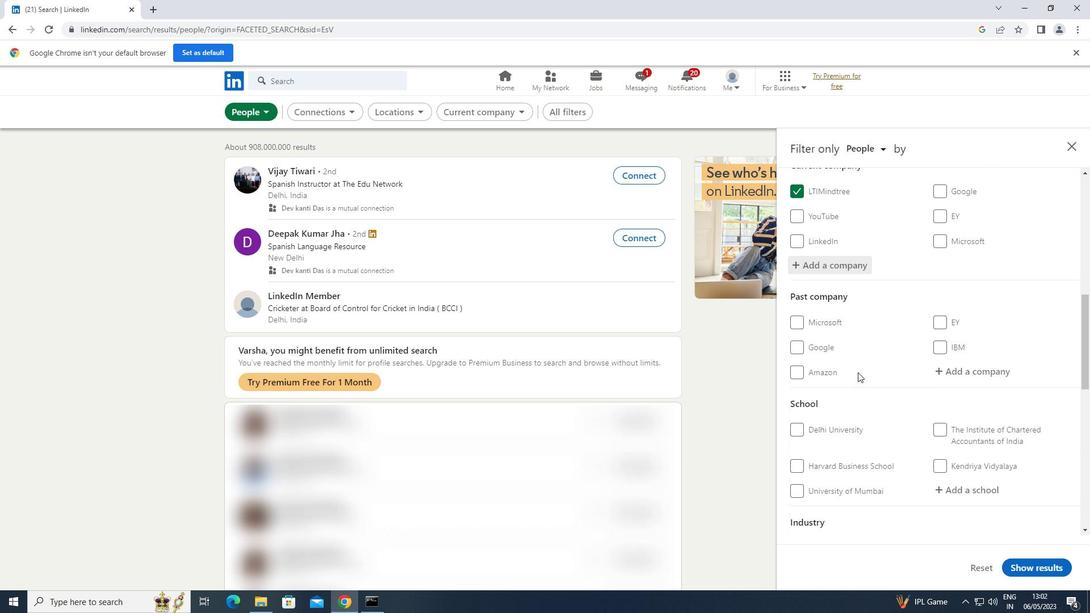 
Action: Mouse moved to (949, 375)
Screenshot: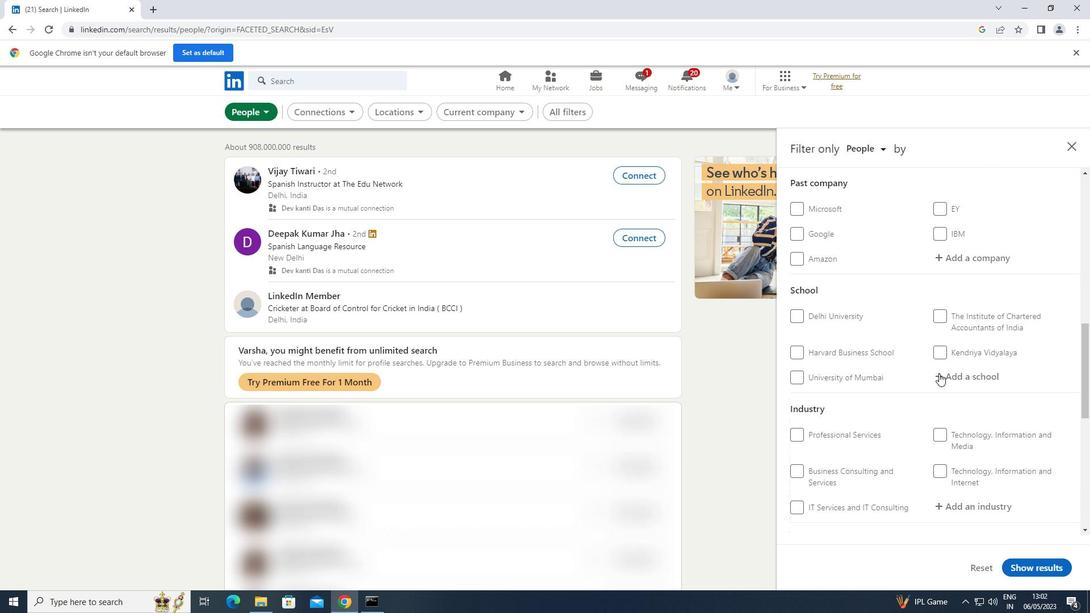 
Action: Mouse pressed left at (949, 375)
Screenshot: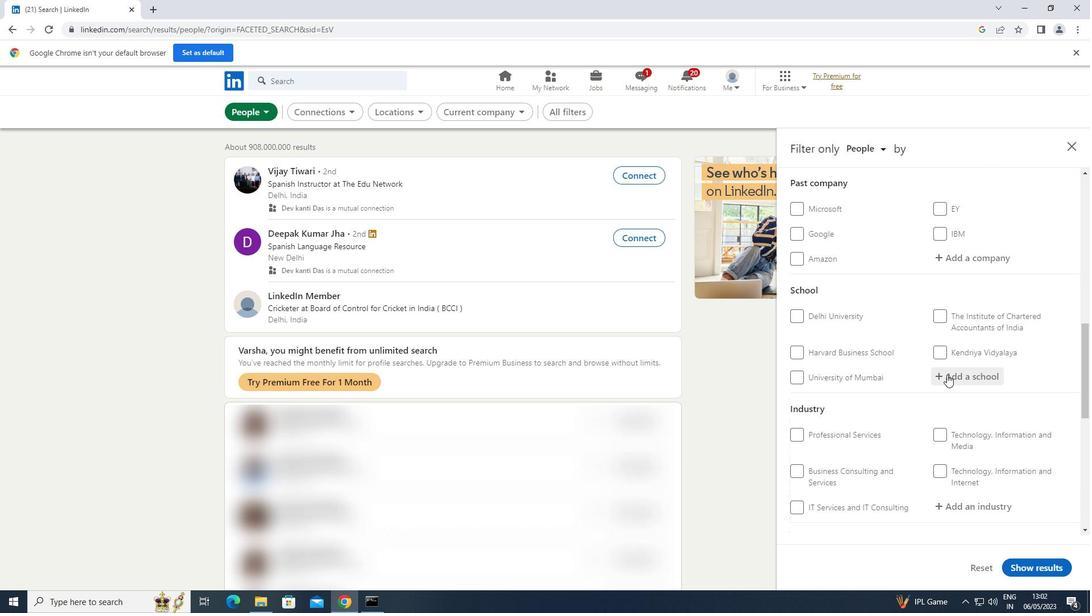 
Action: Mouse moved to (945, 379)
Screenshot: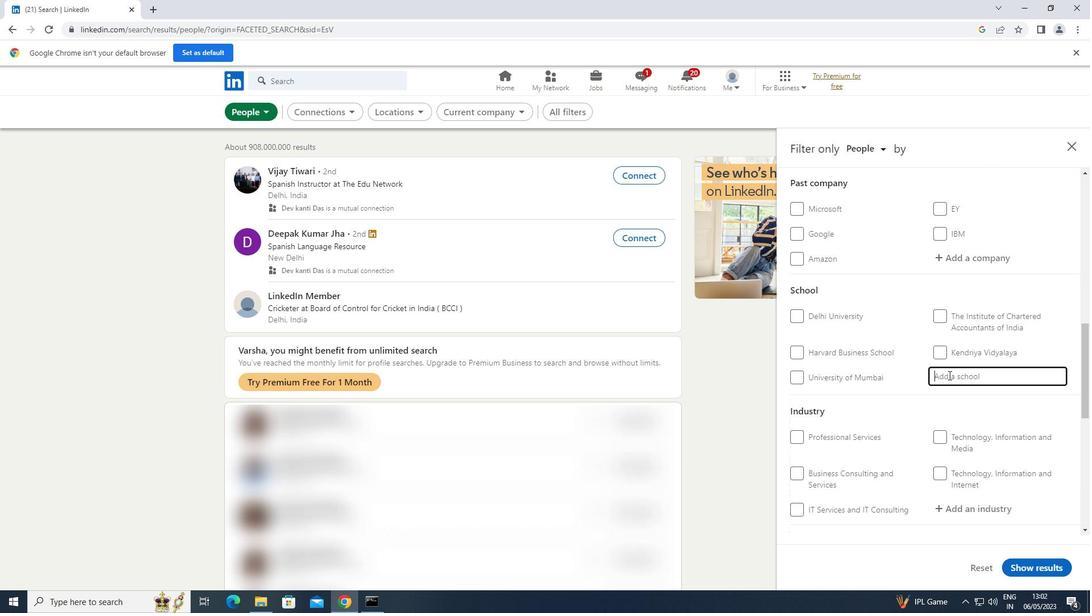 
Action: Key pressed <Key.shift>ST.<Key.space><Key.shift>XAVIER'S<Key.space><Key.shift>COLLEG
Screenshot: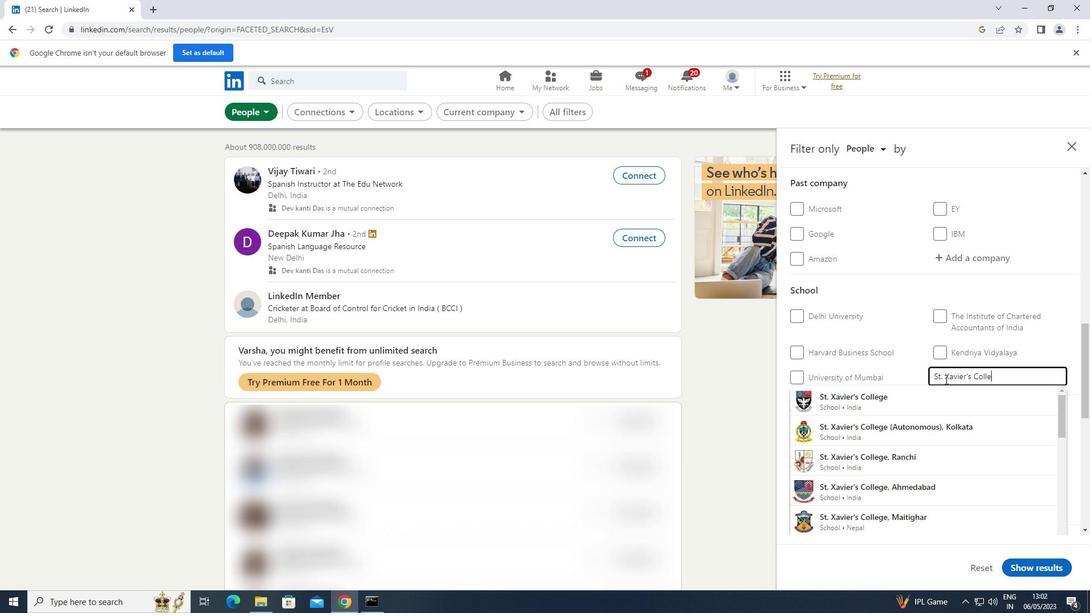 
Action: Mouse moved to (929, 491)
Screenshot: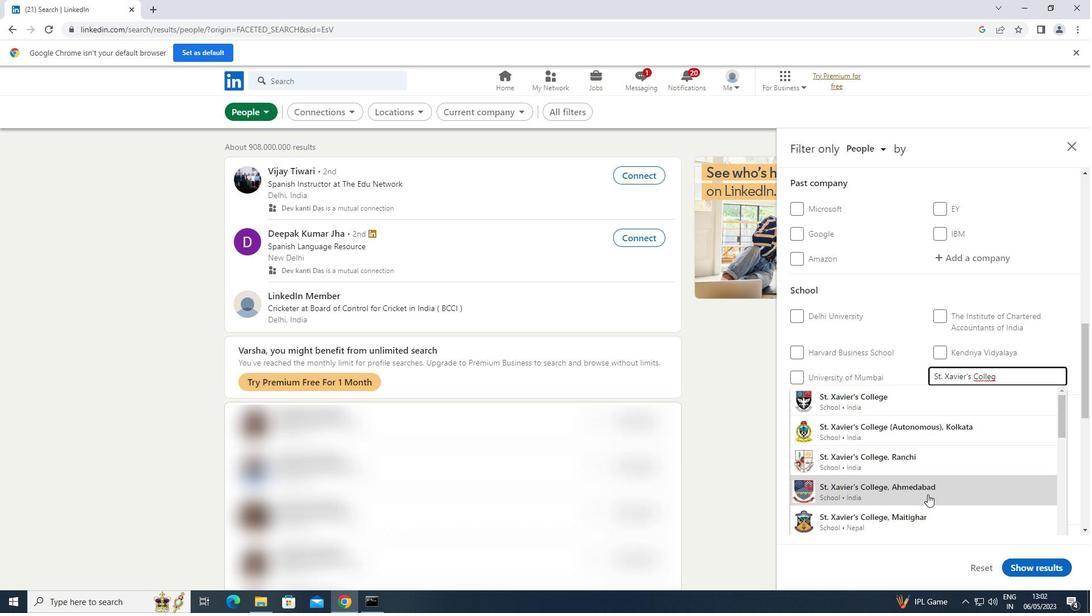 
Action: Mouse pressed left at (929, 491)
Screenshot: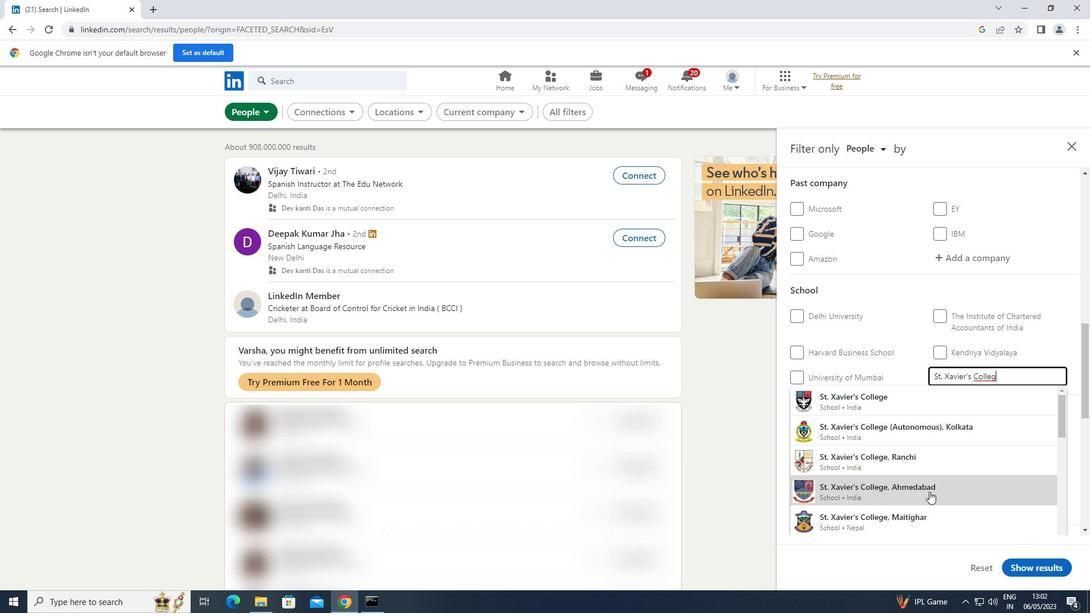 
Action: Mouse moved to (938, 471)
Screenshot: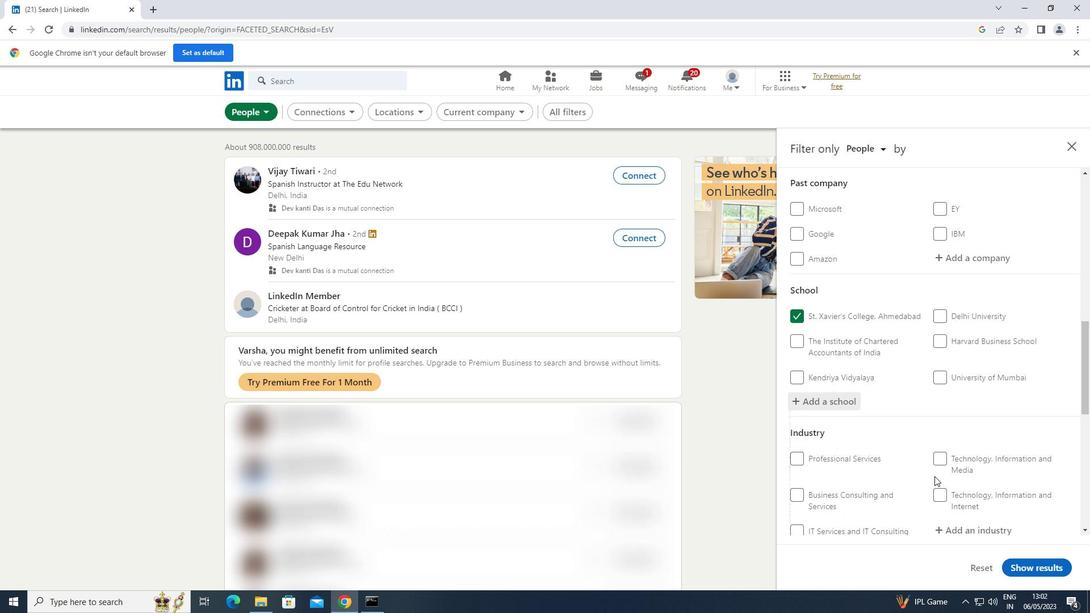 
Action: Mouse scrolled (938, 470) with delta (0, 0)
Screenshot: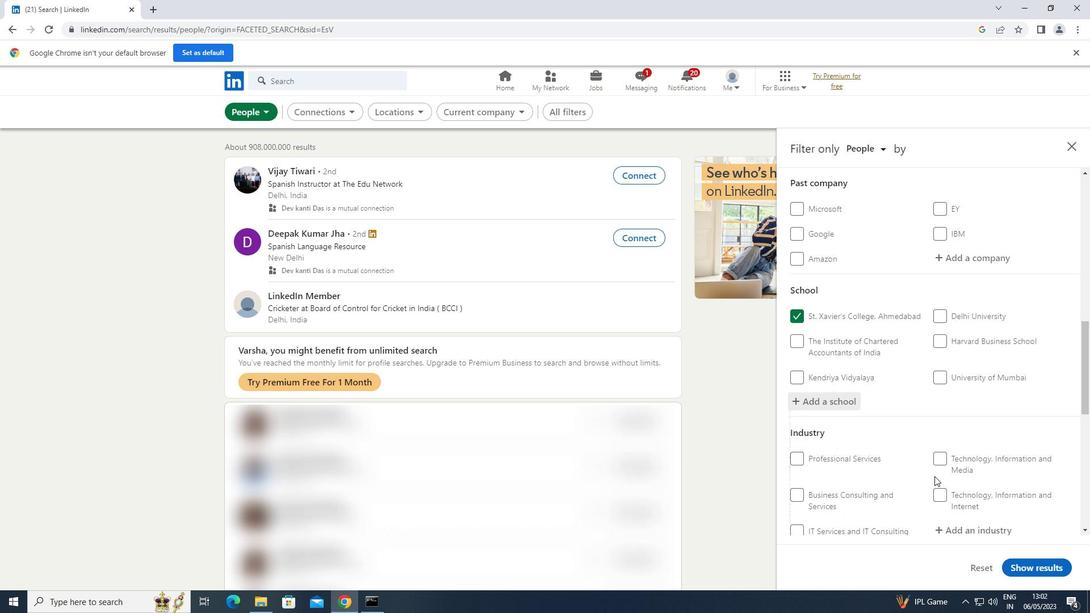 
Action: Mouse moved to (938, 470)
Screenshot: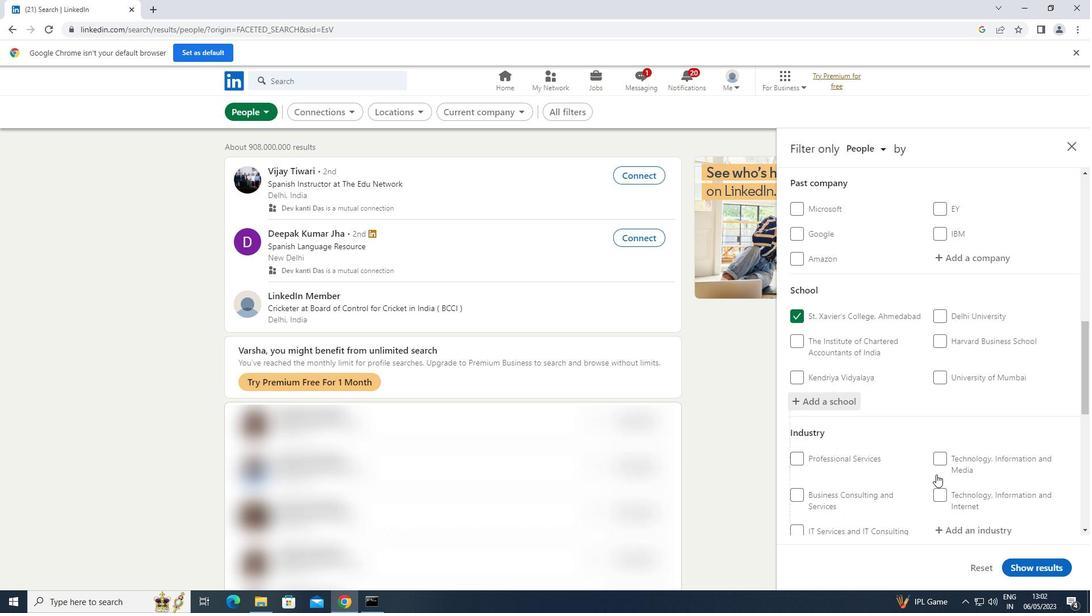 
Action: Mouse scrolled (938, 470) with delta (0, 0)
Screenshot: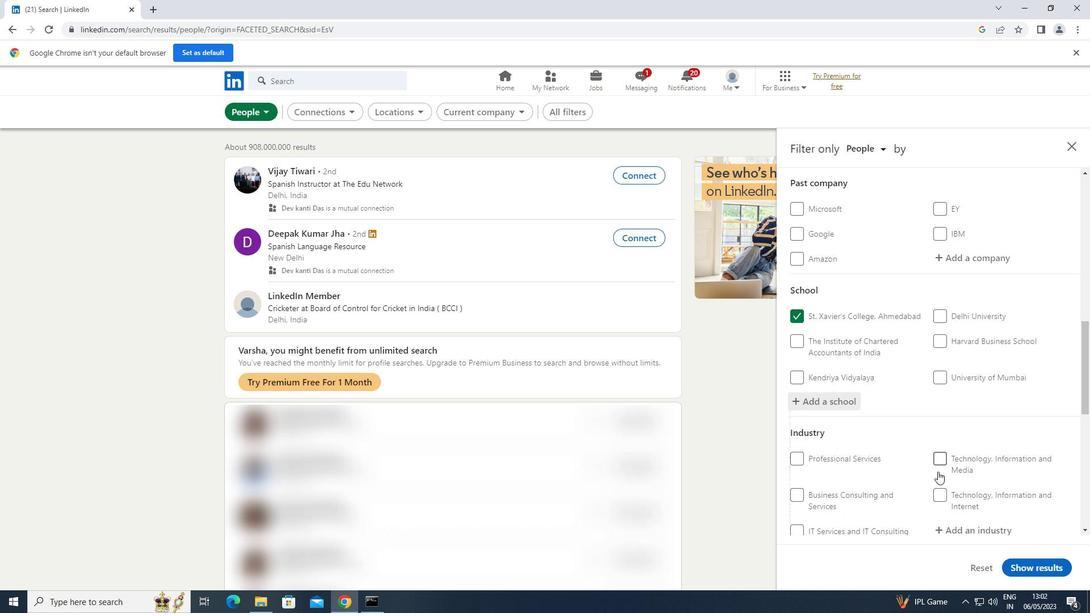 
Action: Mouse scrolled (938, 470) with delta (0, 0)
Screenshot: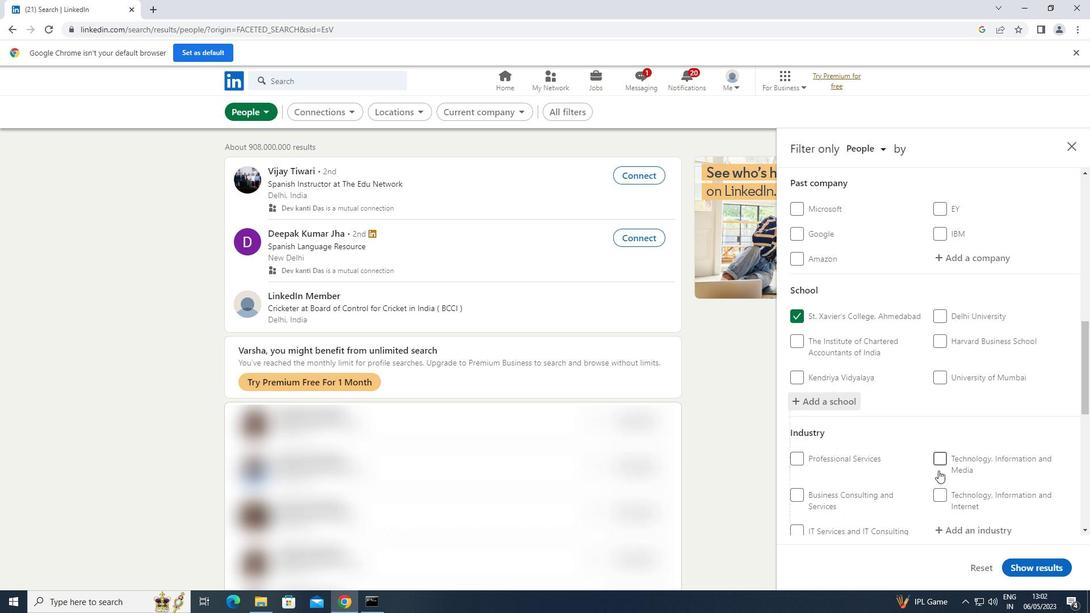
Action: Mouse moved to (942, 464)
Screenshot: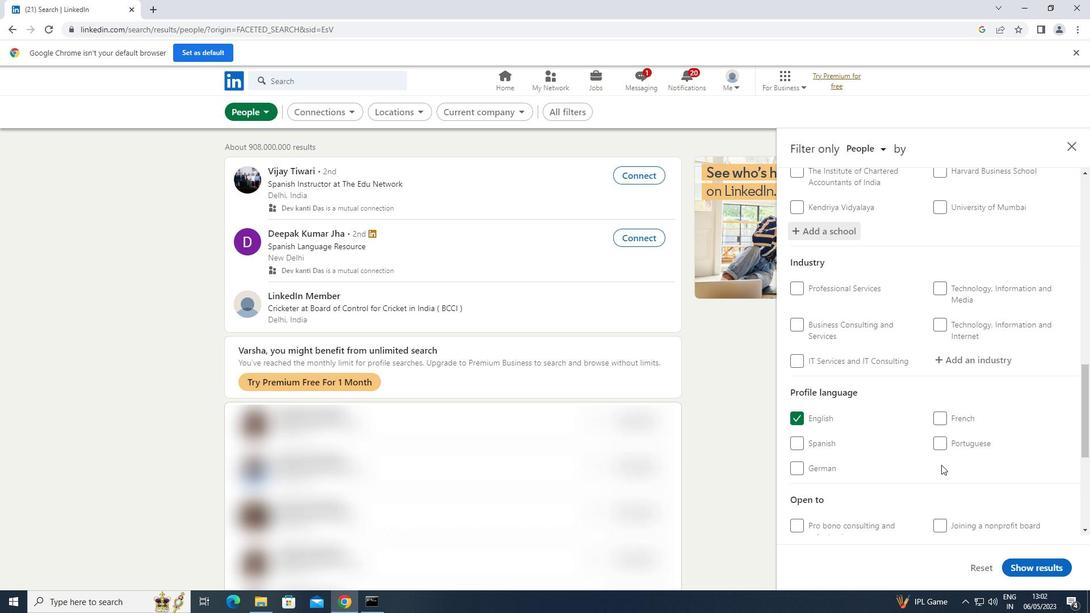 
Action: Mouse scrolled (942, 463) with delta (0, 0)
Screenshot: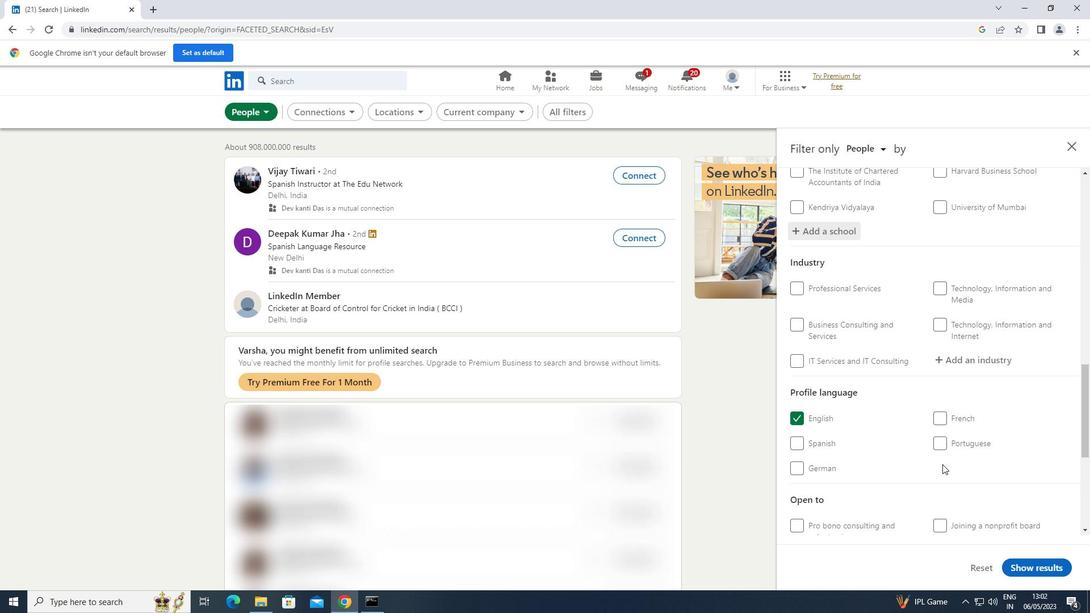 
Action: Mouse scrolled (942, 463) with delta (0, 0)
Screenshot: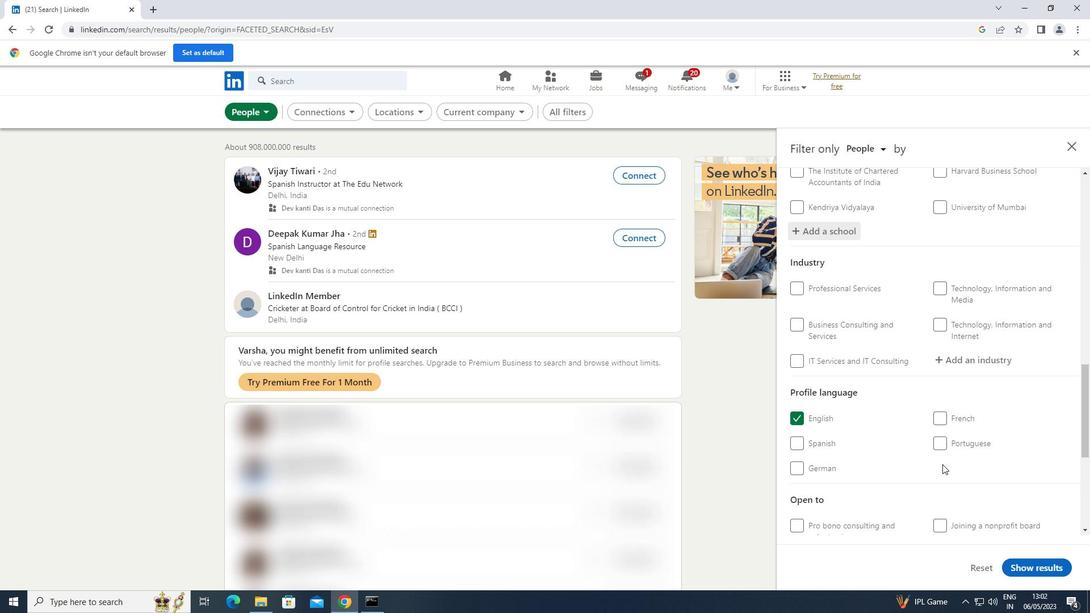 
Action: Mouse moved to (972, 393)
Screenshot: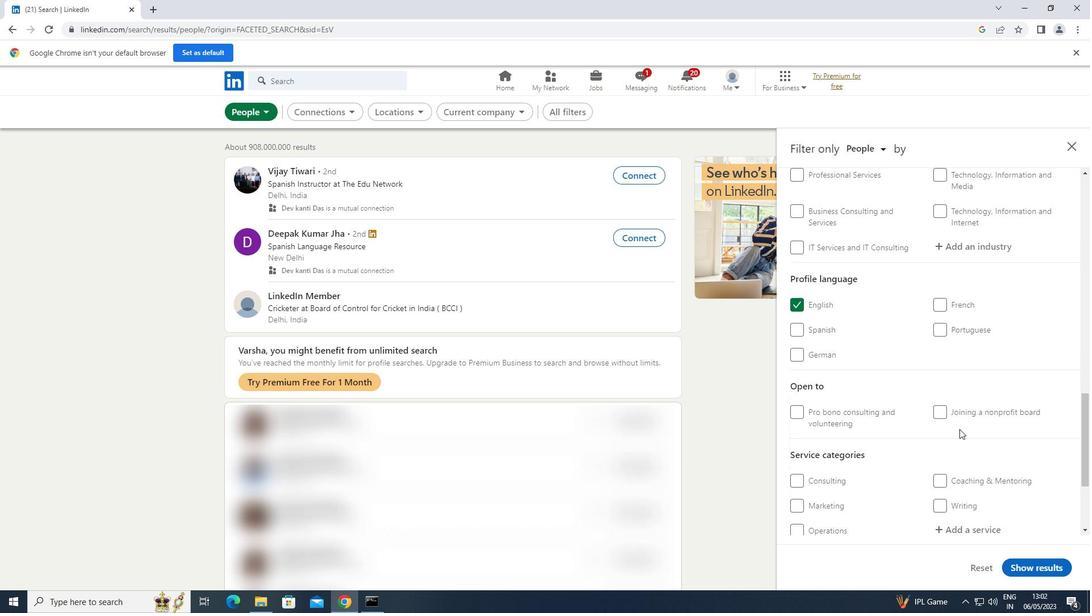 
Action: Mouse scrolled (972, 394) with delta (0, 0)
Screenshot: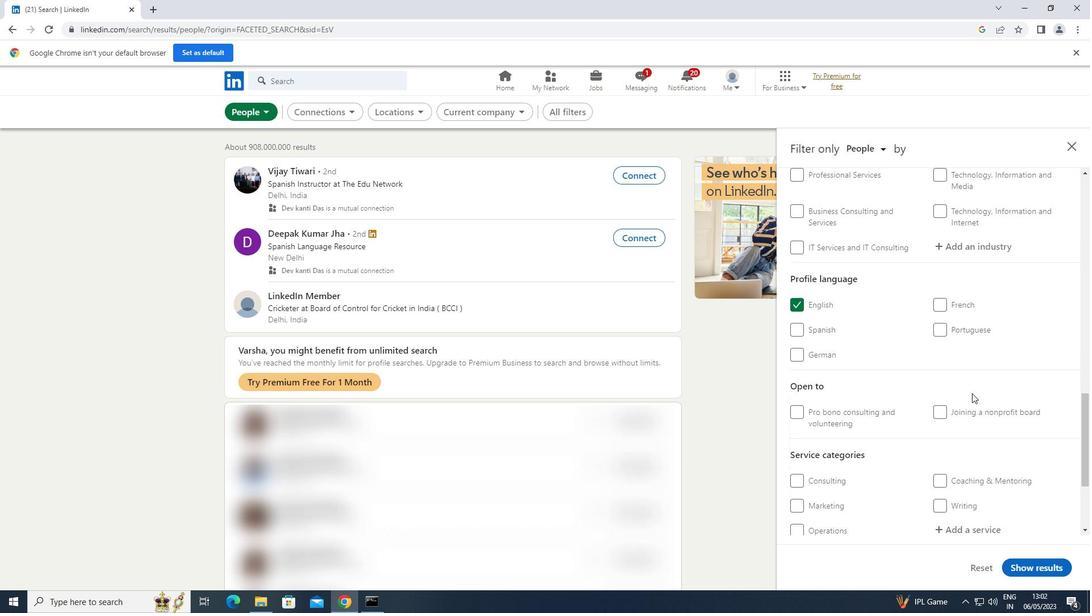 
Action: Mouse moved to (992, 303)
Screenshot: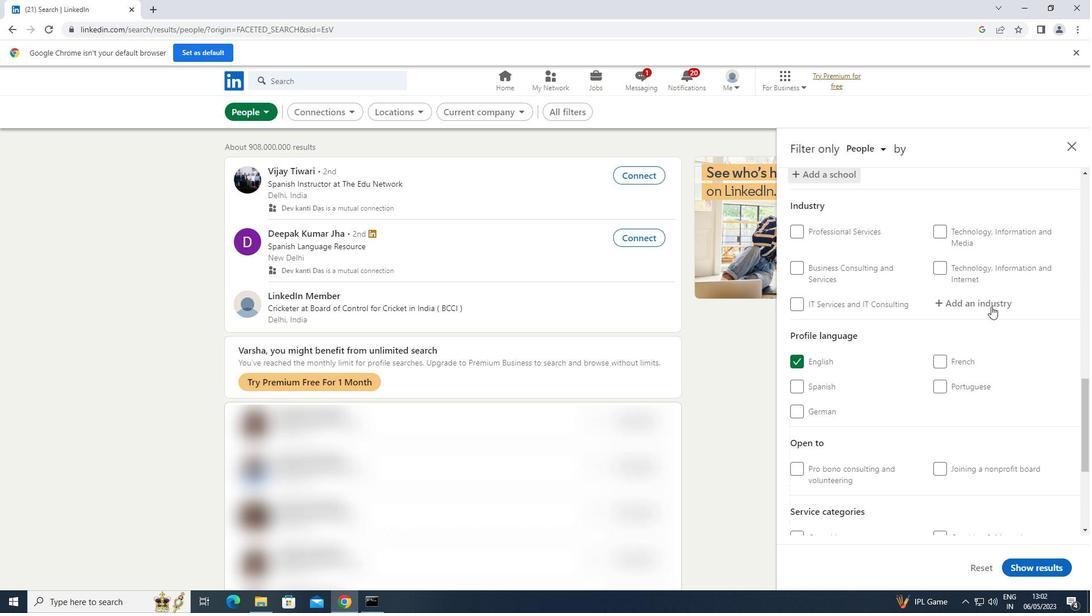 
Action: Mouse pressed left at (992, 303)
Screenshot: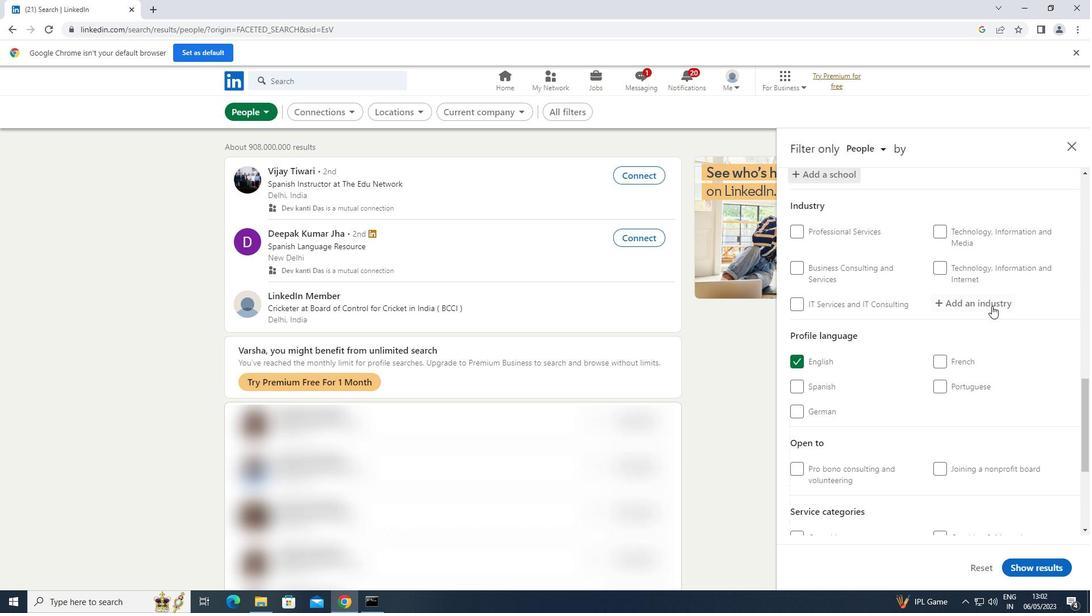
Action: Key pressed <Key.shift>WHOLESALE<Key.space><Key.shift>PAPER
Screenshot: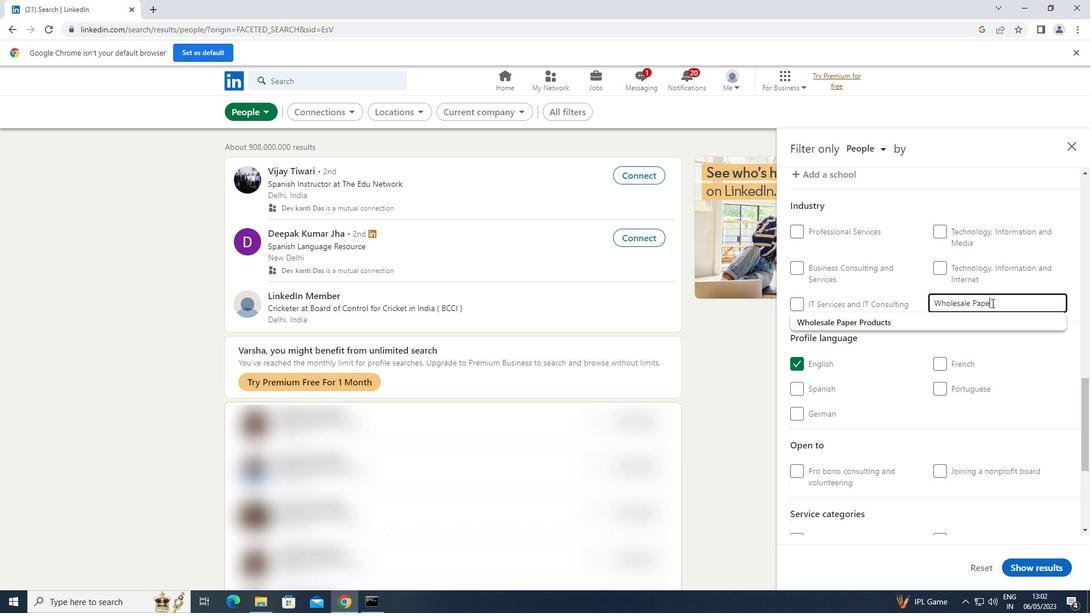 
Action: Mouse moved to (932, 322)
Screenshot: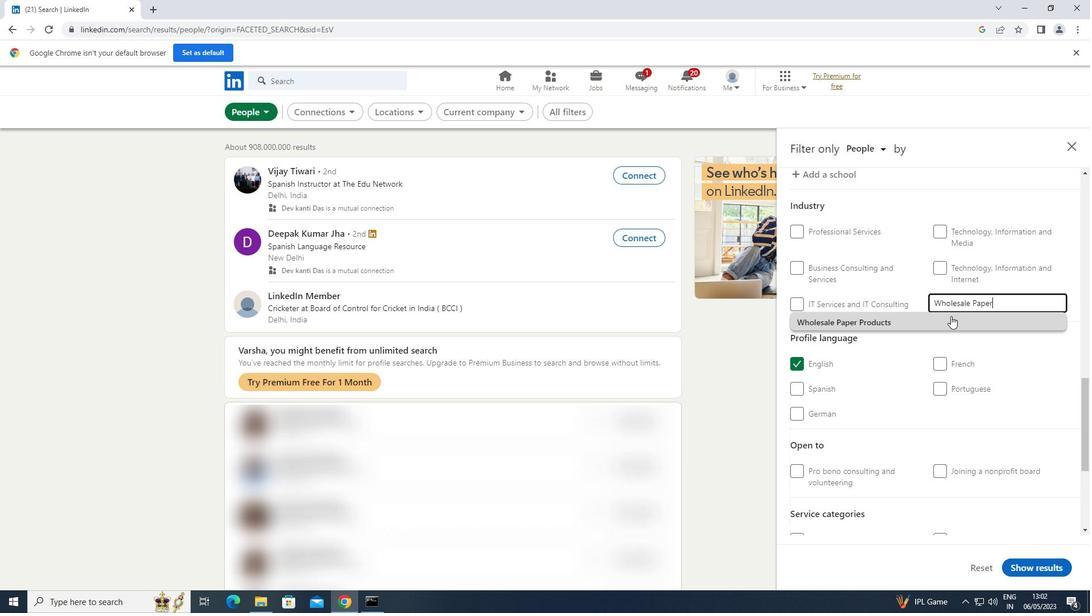 
Action: Mouse pressed left at (932, 322)
Screenshot: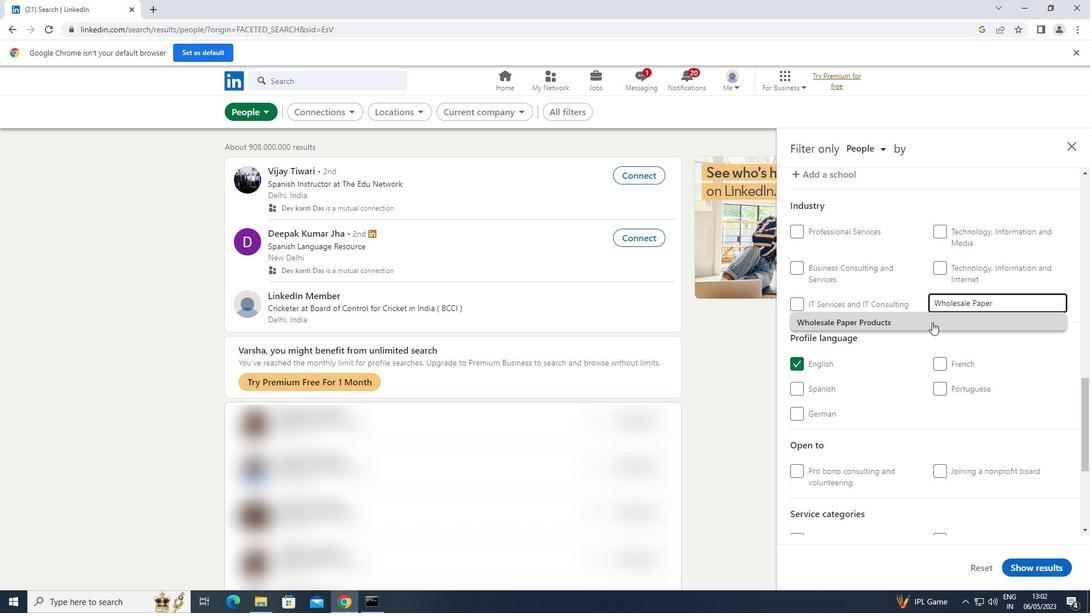 
Action: Mouse moved to (934, 319)
Screenshot: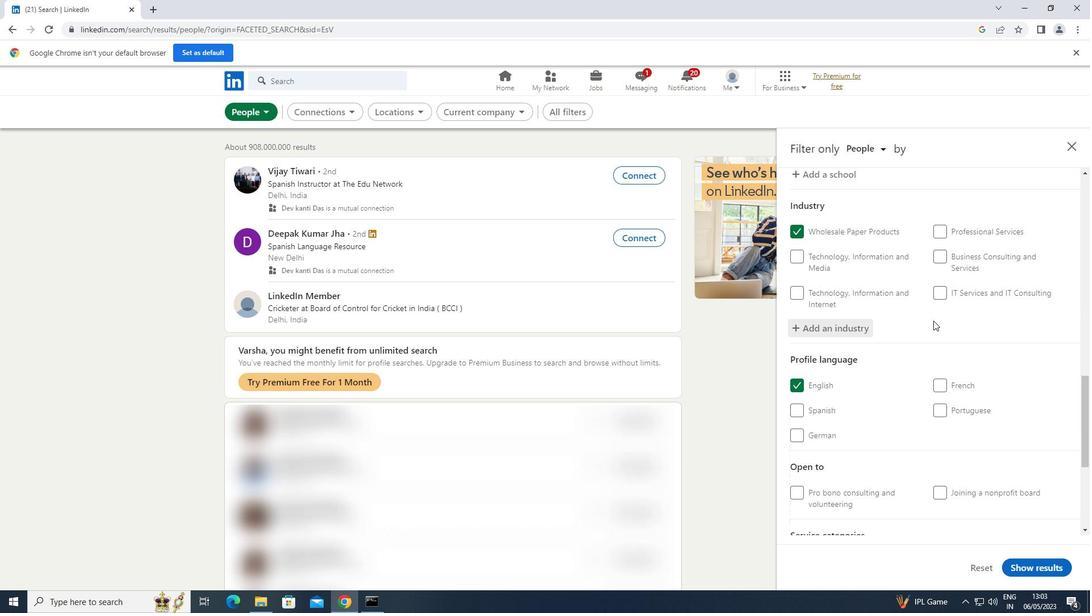 
Action: Mouse scrolled (934, 319) with delta (0, 0)
Screenshot: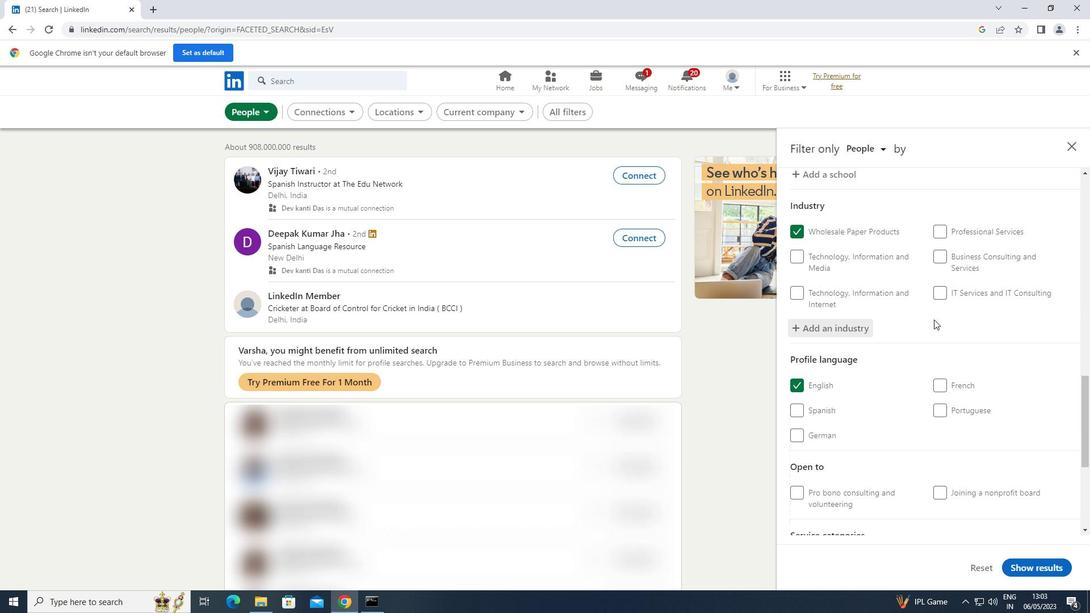 
Action: Mouse scrolled (934, 319) with delta (0, 0)
Screenshot: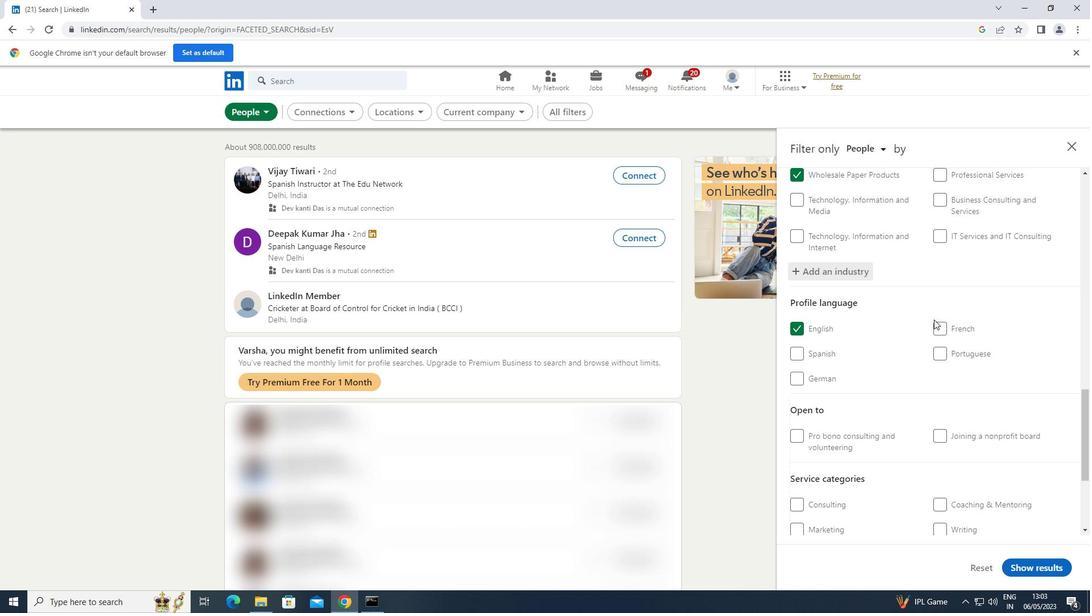 
Action: Mouse scrolled (934, 319) with delta (0, 0)
Screenshot: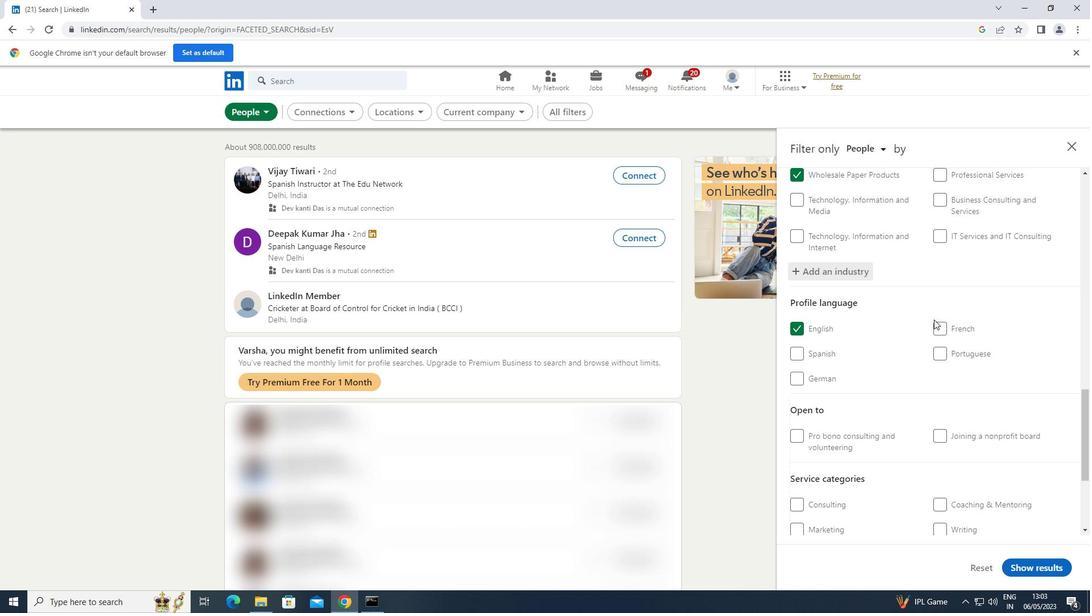 
Action: Mouse scrolled (934, 319) with delta (0, 0)
Screenshot: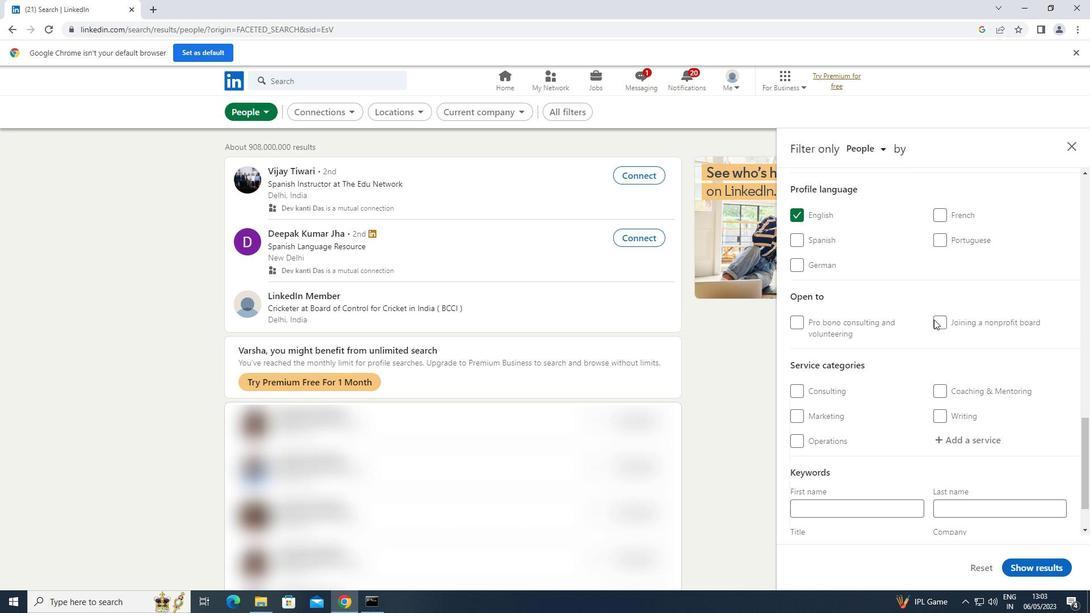 
Action: Mouse scrolled (934, 319) with delta (0, 0)
Screenshot: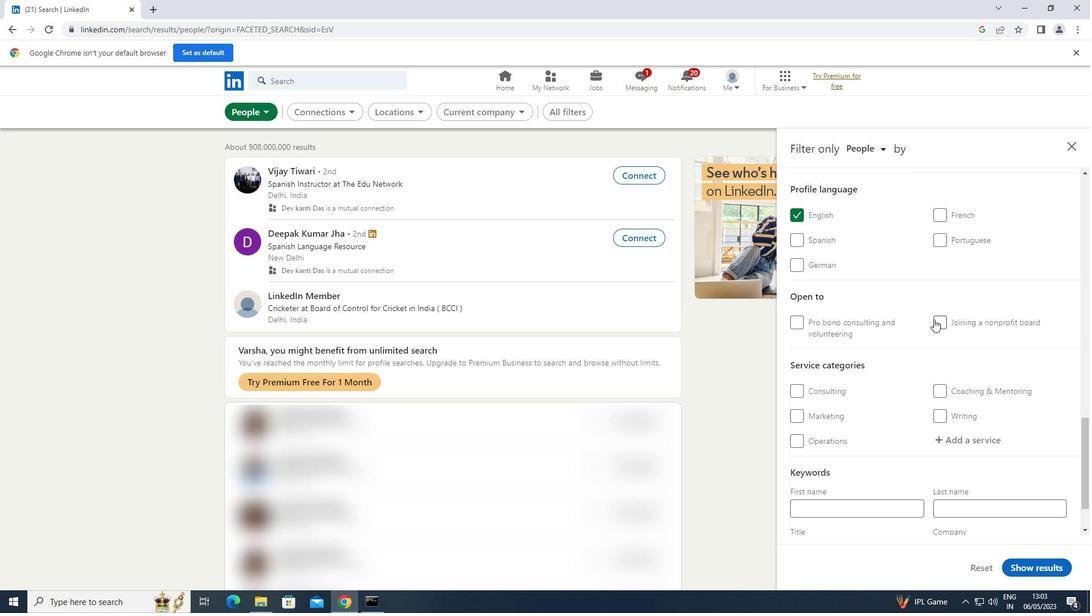 
Action: Mouse scrolled (934, 319) with delta (0, 0)
Screenshot: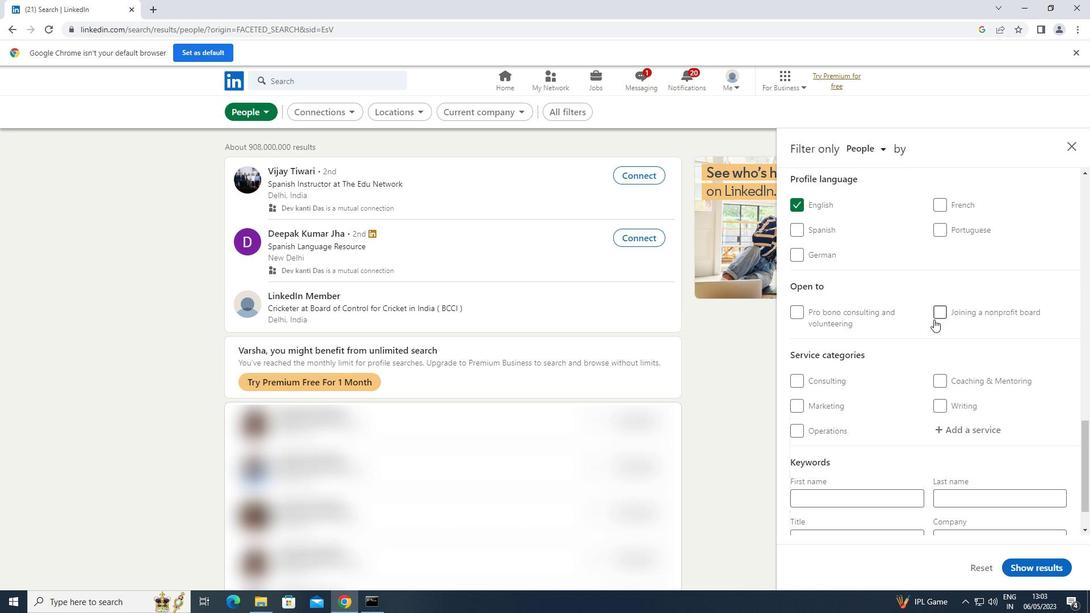 
Action: Mouse moved to (962, 369)
Screenshot: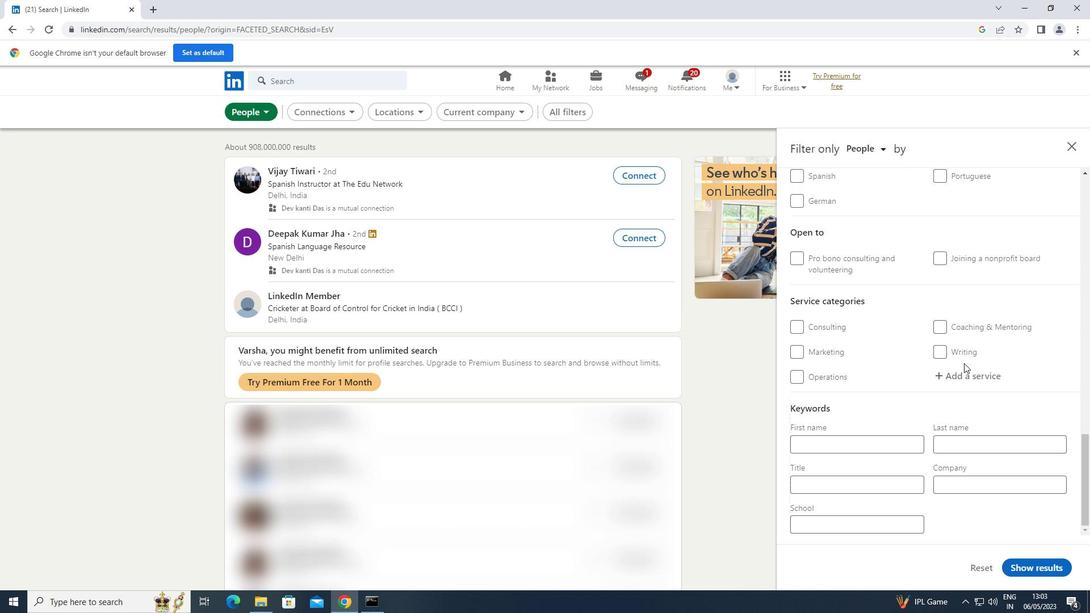 
Action: Mouse pressed left at (962, 369)
Screenshot: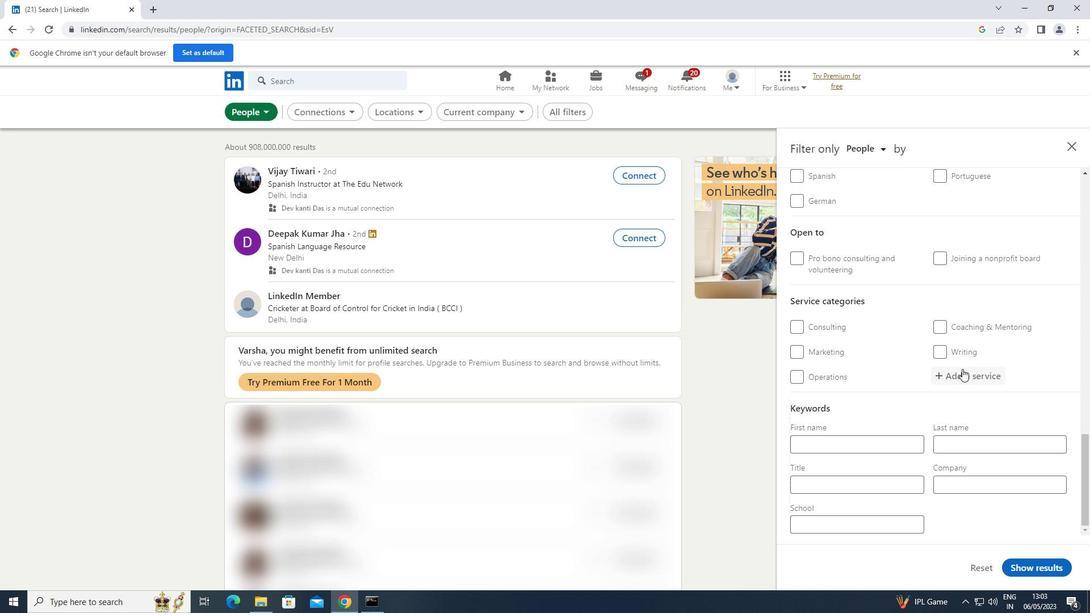 
Action: Mouse moved to (962, 369)
Screenshot: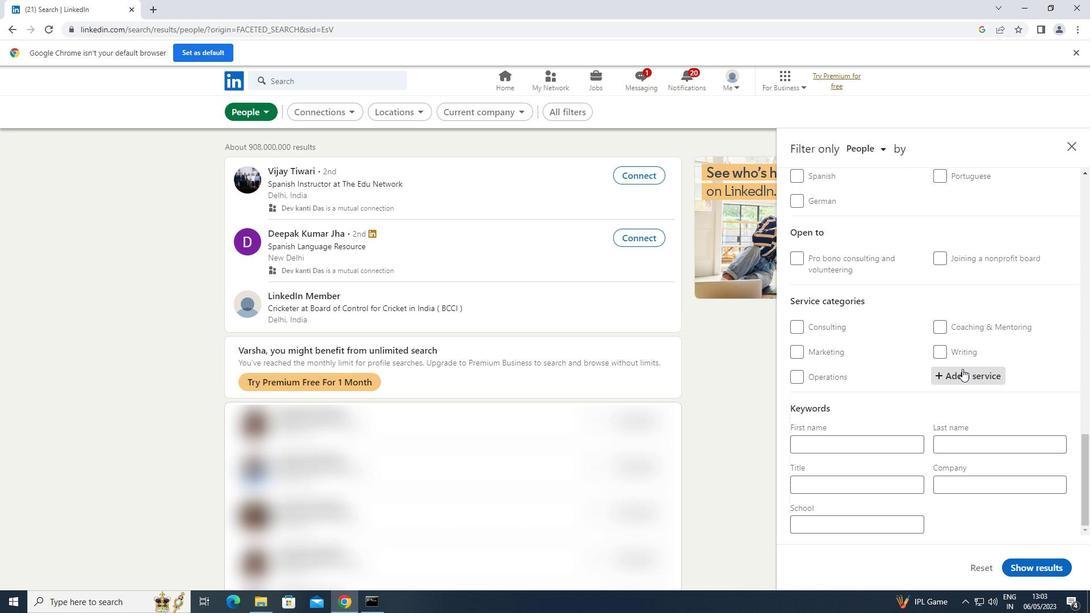 
Action: Key pressed <Key.shift>MARKET
Screenshot: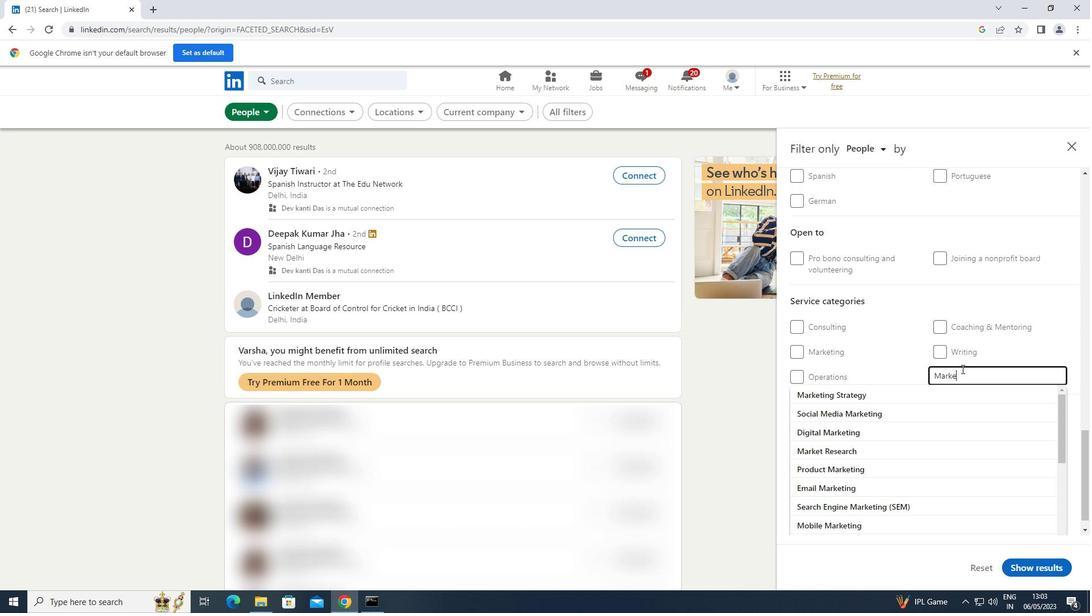 
Action: Mouse moved to (870, 418)
Screenshot: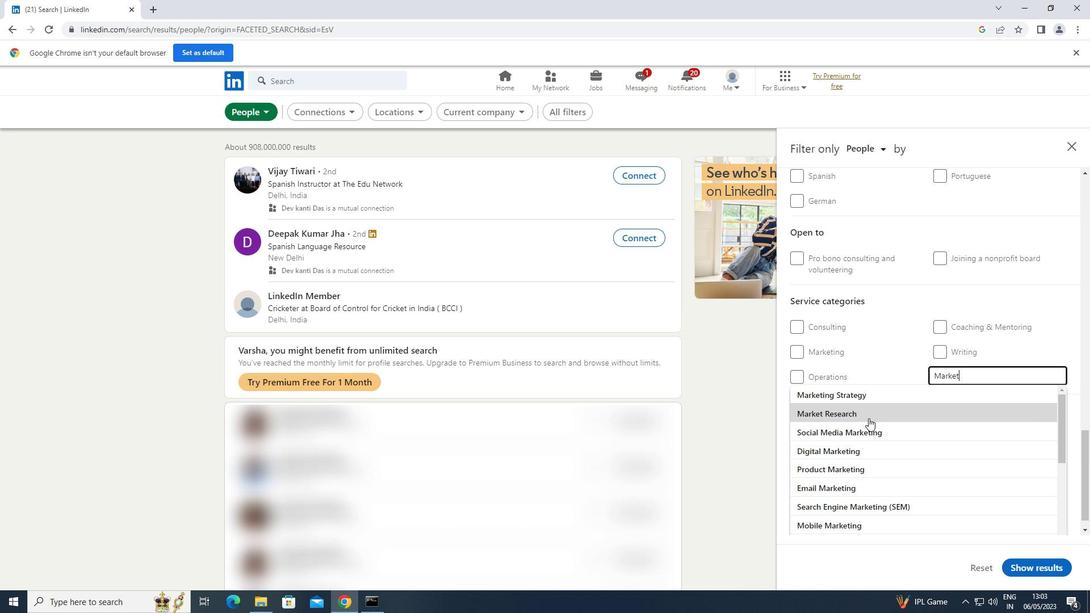 
Action: Mouse pressed left at (870, 418)
Screenshot: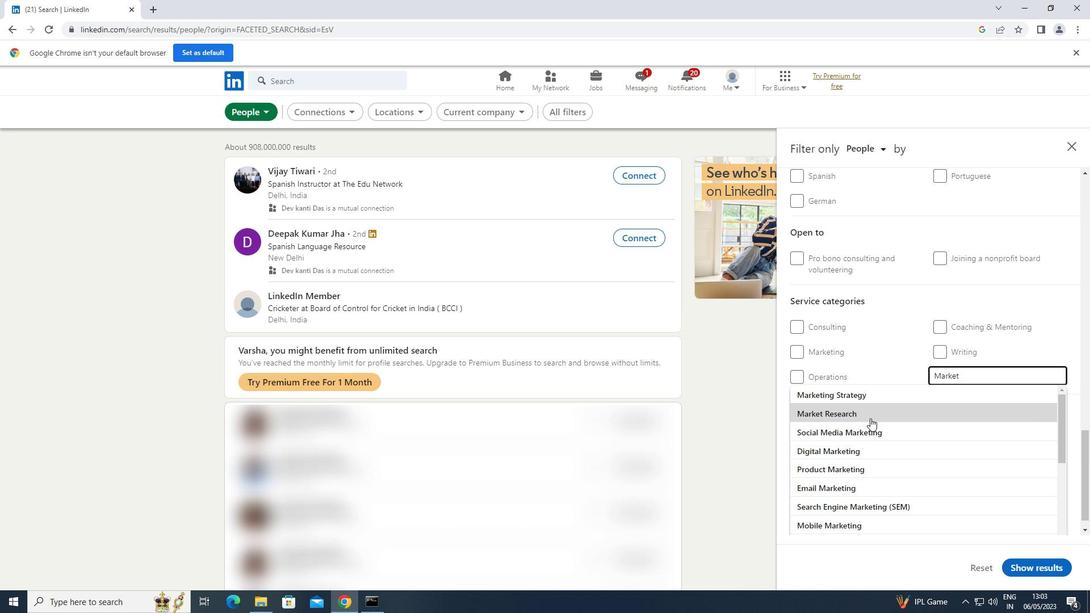 
Action: Mouse scrolled (870, 417) with delta (0, 0)
Screenshot: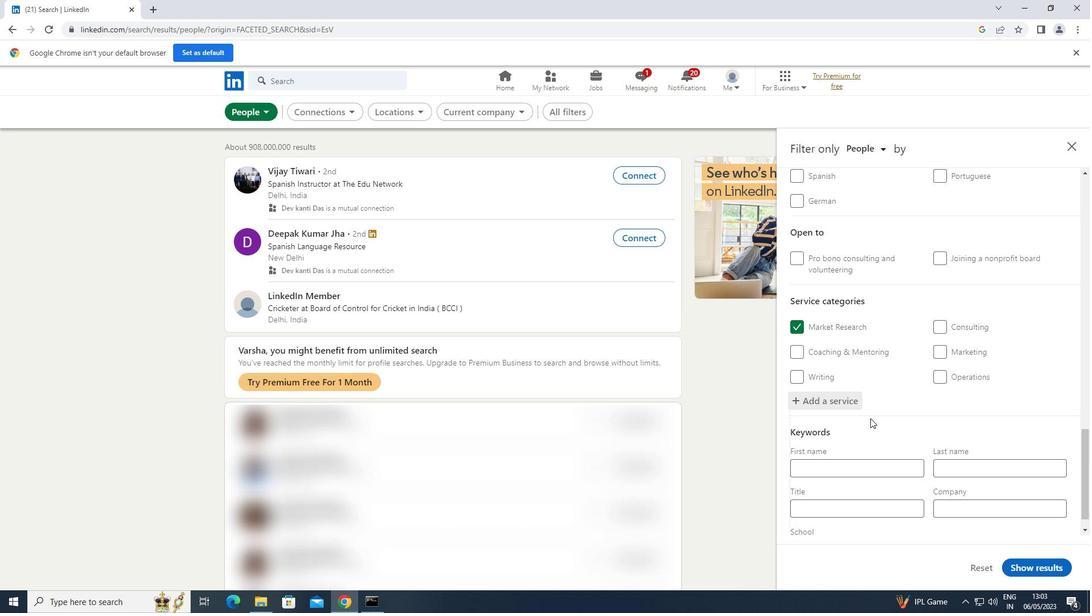 
Action: Mouse scrolled (870, 417) with delta (0, 0)
Screenshot: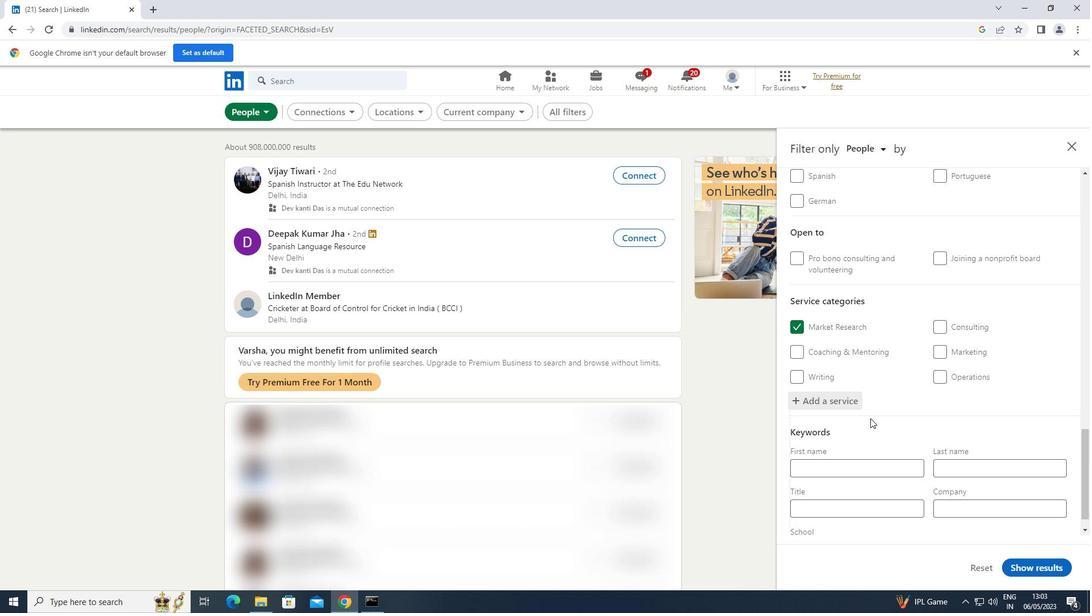 
Action: Mouse scrolled (870, 417) with delta (0, 0)
Screenshot: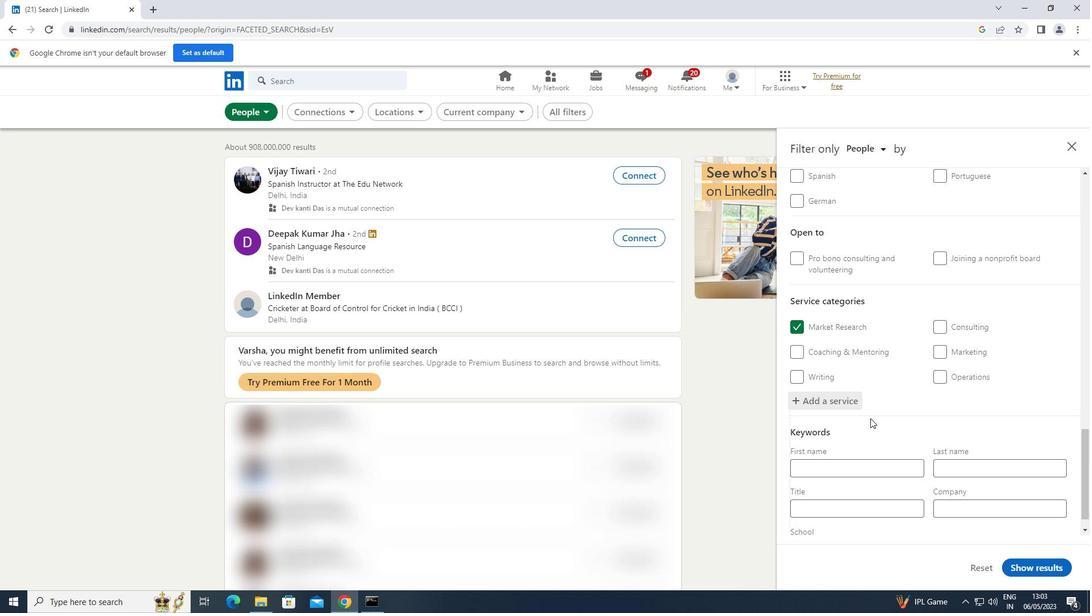 
Action: Mouse scrolled (870, 417) with delta (0, 0)
Screenshot: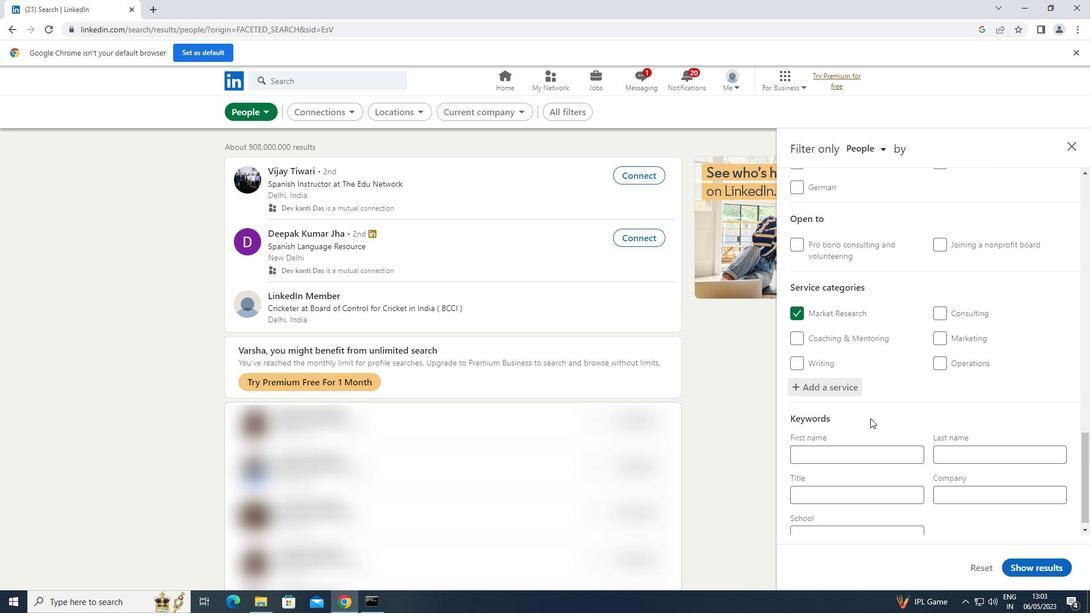 
Action: Mouse scrolled (870, 417) with delta (0, 0)
Screenshot: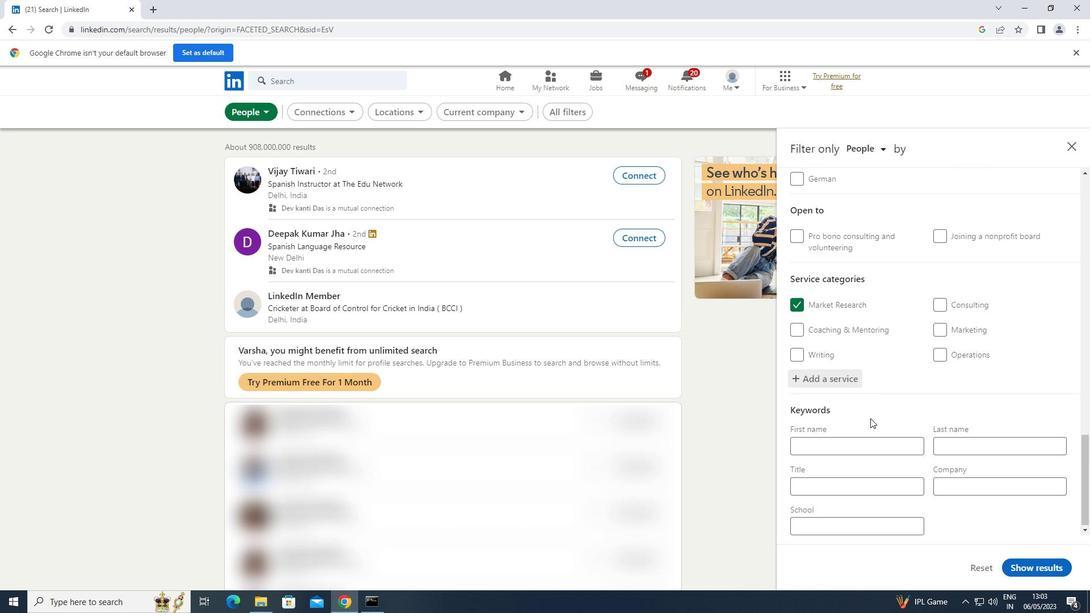 
Action: Mouse moved to (842, 487)
Screenshot: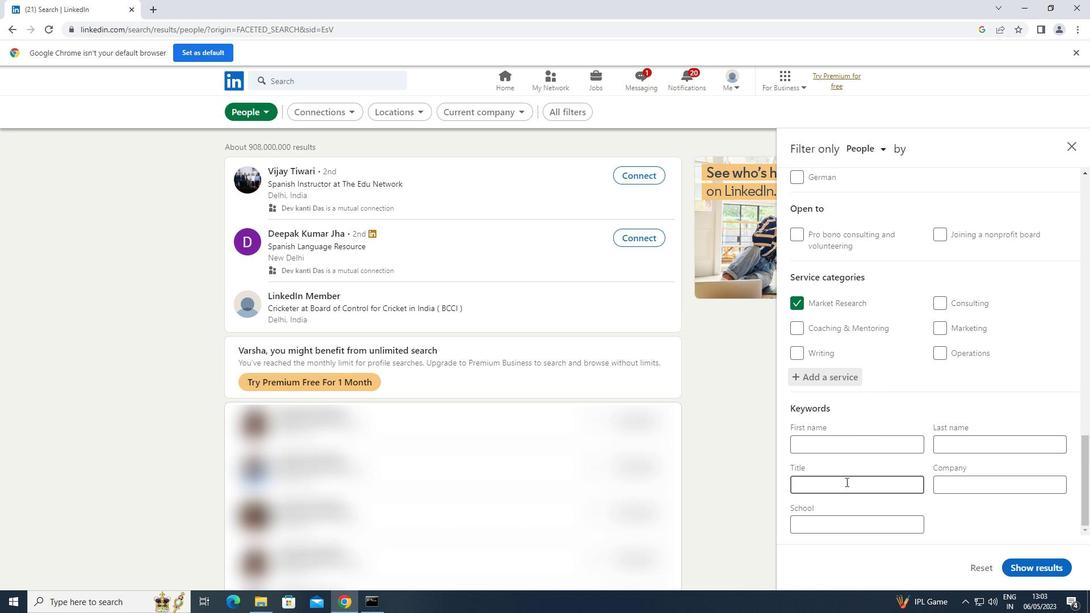 
Action: Mouse pressed left at (842, 487)
Screenshot: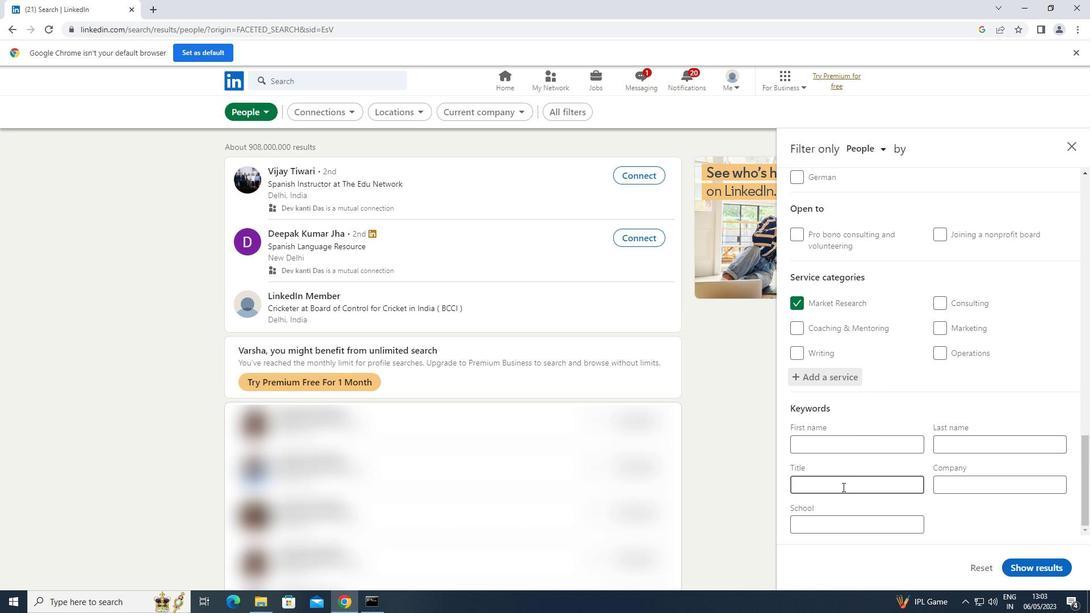
Action: Key pressed <Key.shift>ANIMAL<Key.space><Key.shift>SHELTER<Key.space><Key.shift>MANAGER
Screenshot: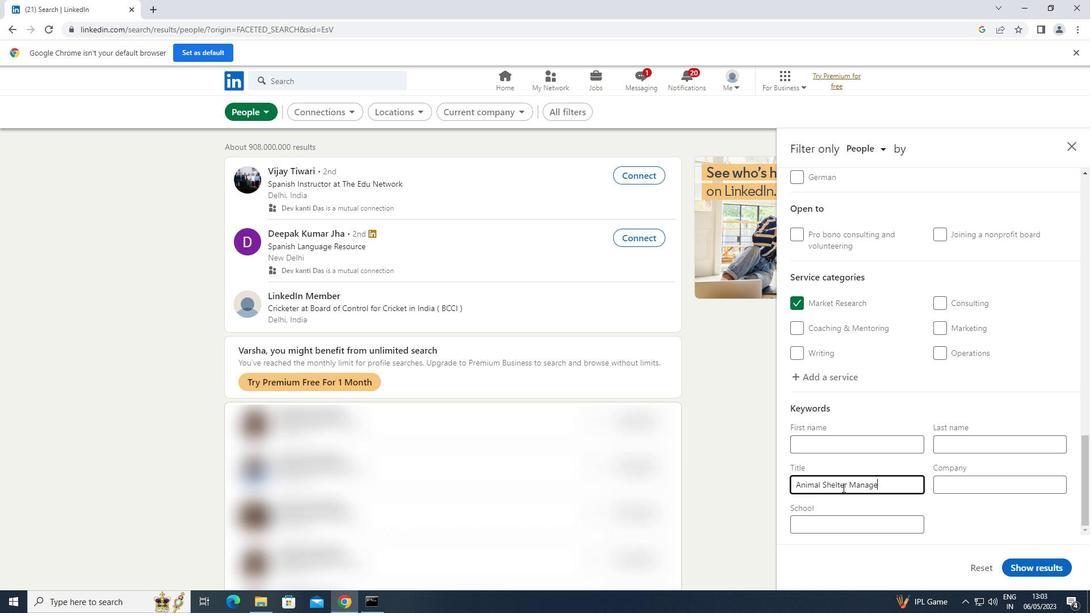 
Action: Mouse moved to (1032, 564)
Screenshot: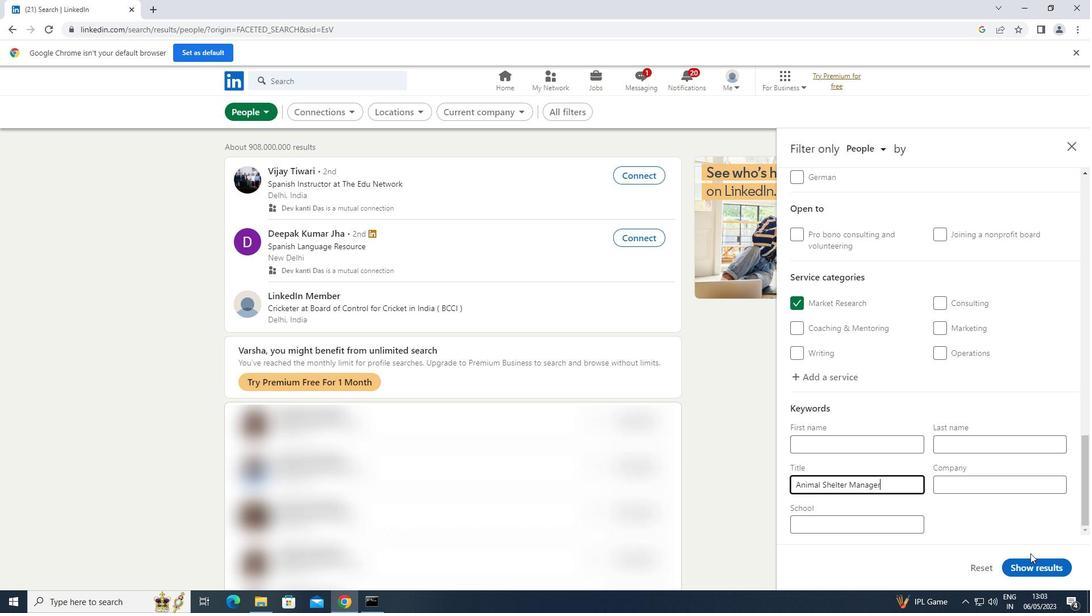 
Action: Mouse pressed left at (1032, 564)
Screenshot: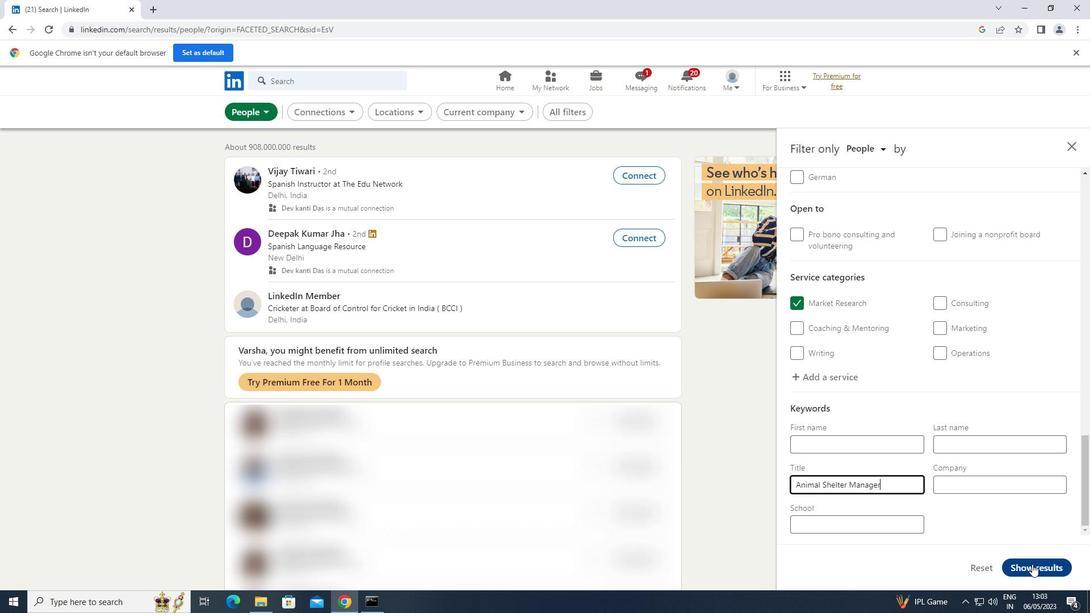 
